 Task: Find connections with filter location Gbawe with filter topic #Knowyoursocialwith filter profile language German with filter current company KOSTAL Group with filter school Academy of Technology with filter industry Insurance with filter service category Bankruptcy Law with filter keywords title Financial Planner
Action: Mouse moved to (206, 248)
Screenshot: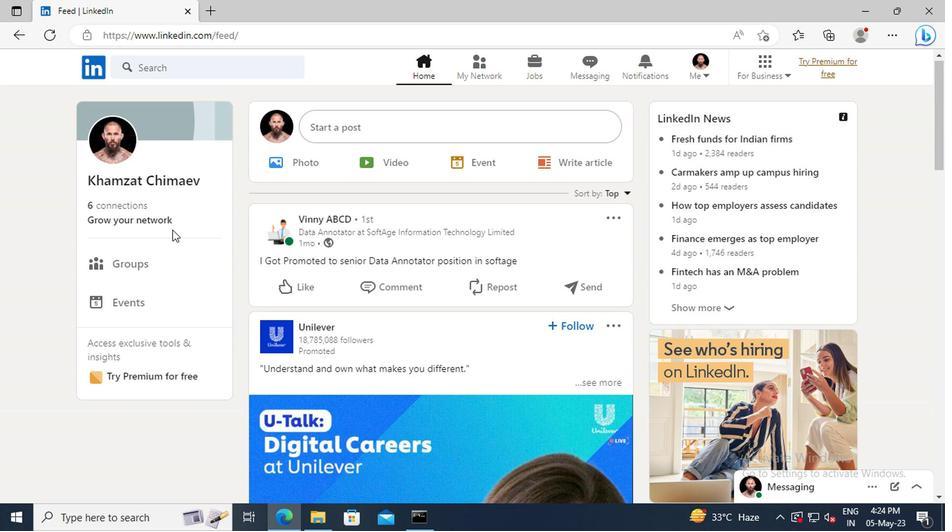 
Action: Mouse pressed left at (206, 248)
Screenshot: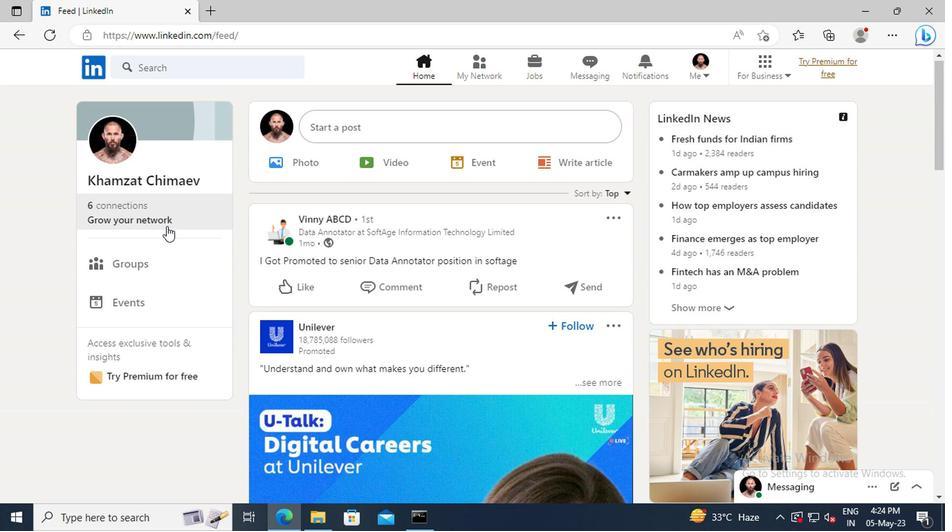 
Action: Mouse moved to (204, 200)
Screenshot: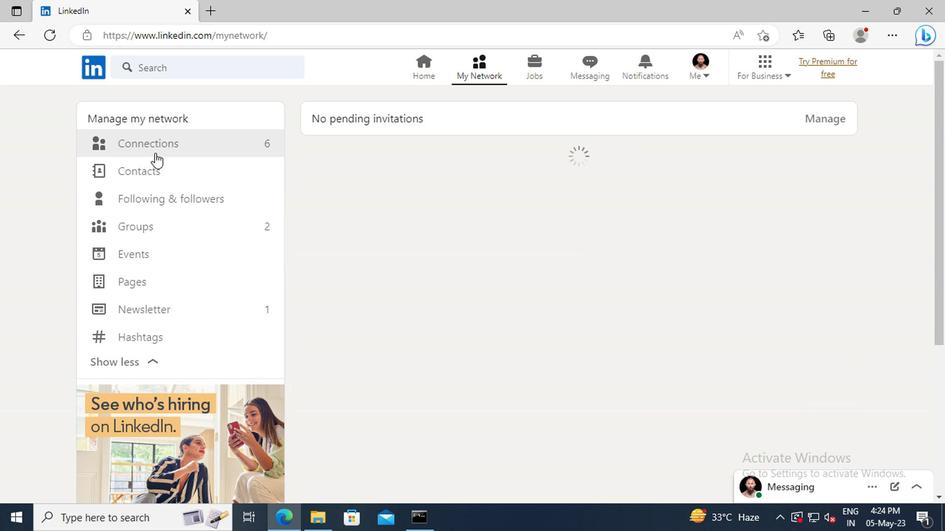 
Action: Mouse pressed left at (204, 200)
Screenshot: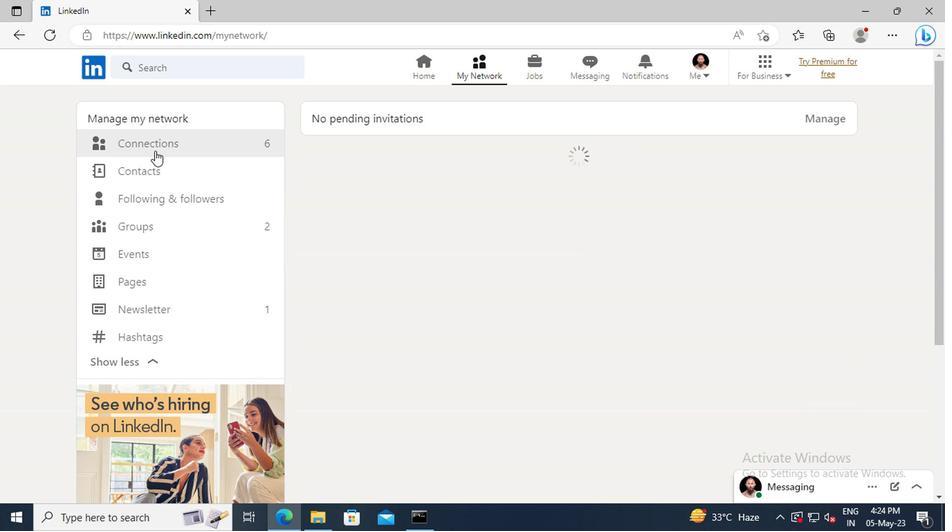 
Action: Mouse moved to (497, 197)
Screenshot: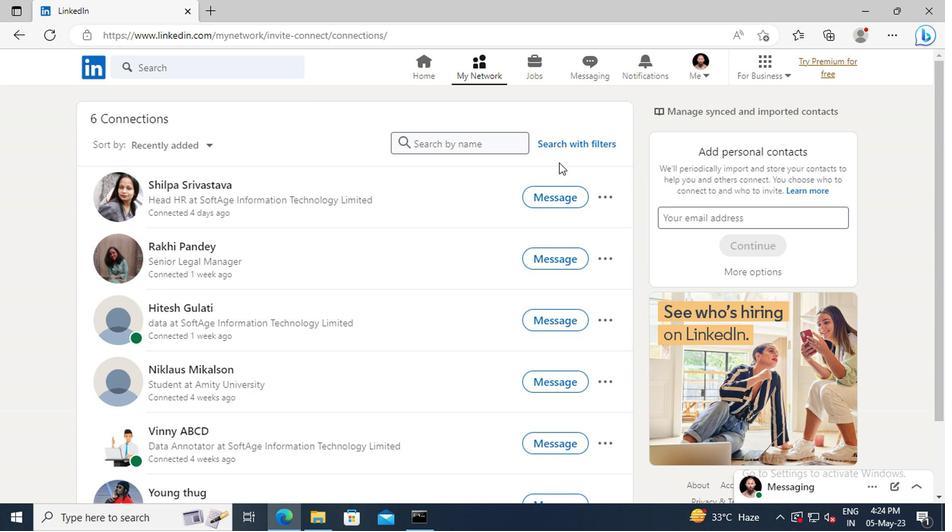 
Action: Mouse pressed left at (497, 197)
Screenshot: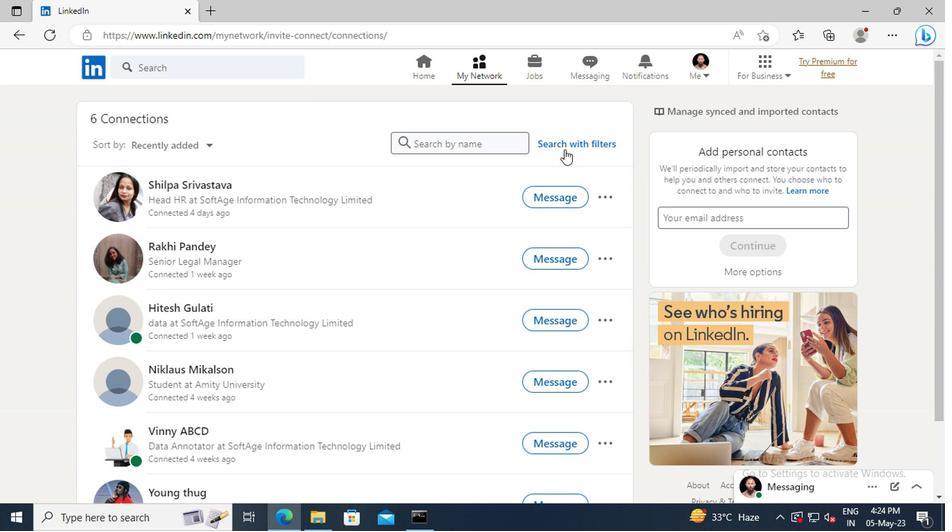 
Action: Mouse moved to (470, 173)
Screenshot: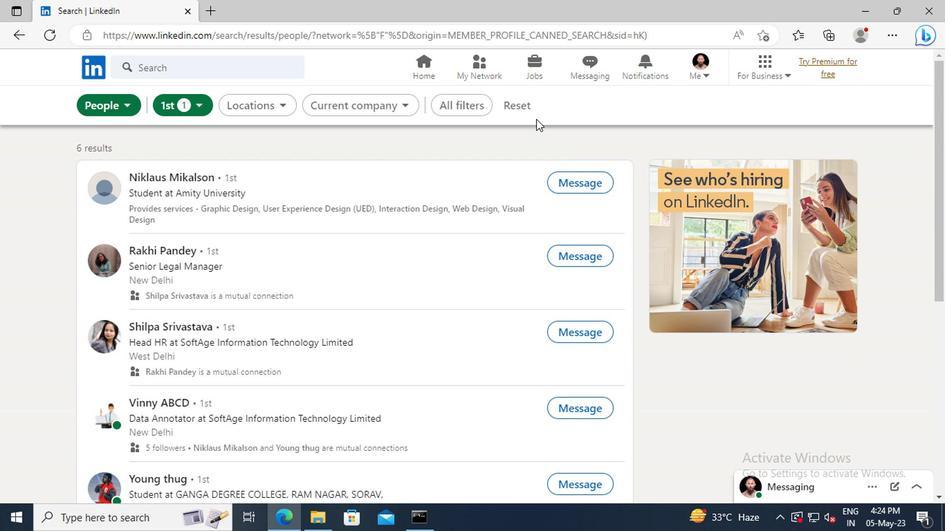 
Action: Mouse pressed left at (470, 173)
Screenshot: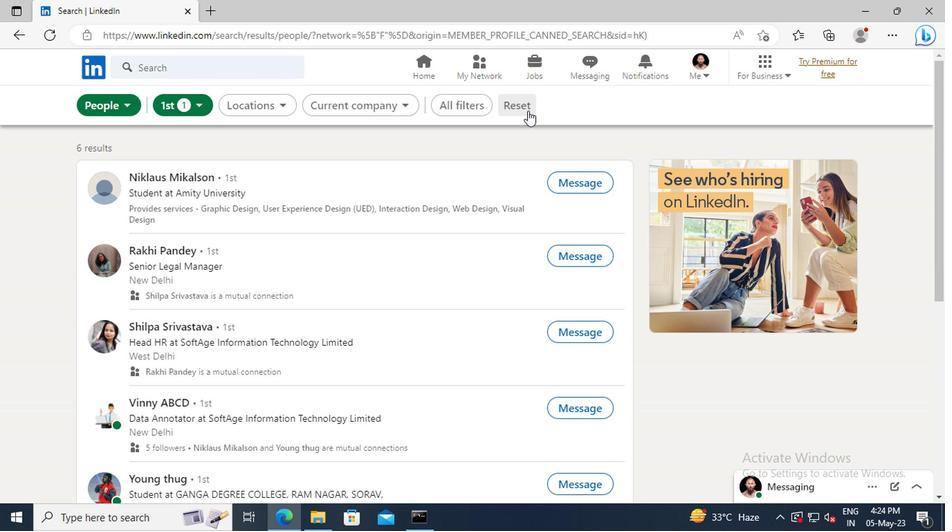 
Action: Mouse moved to (453, 173)
Screenshot: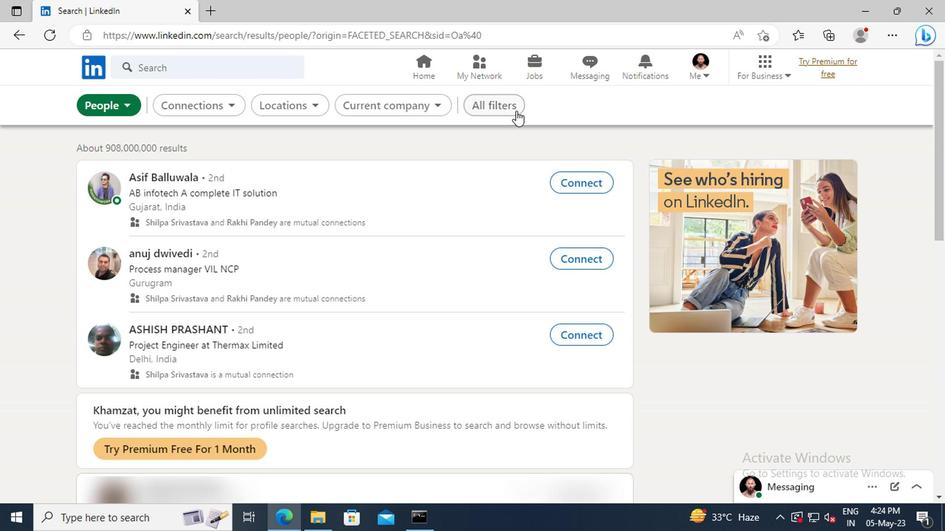 
Action: Mouse pressed left at (453, 173)
Screenshot: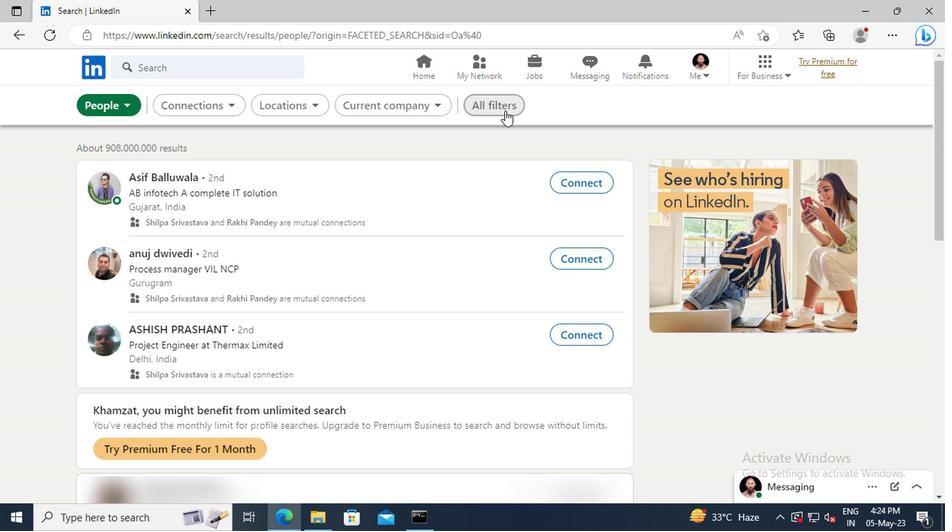 
Action: Mouse moved to (647, 306)
Screenshot: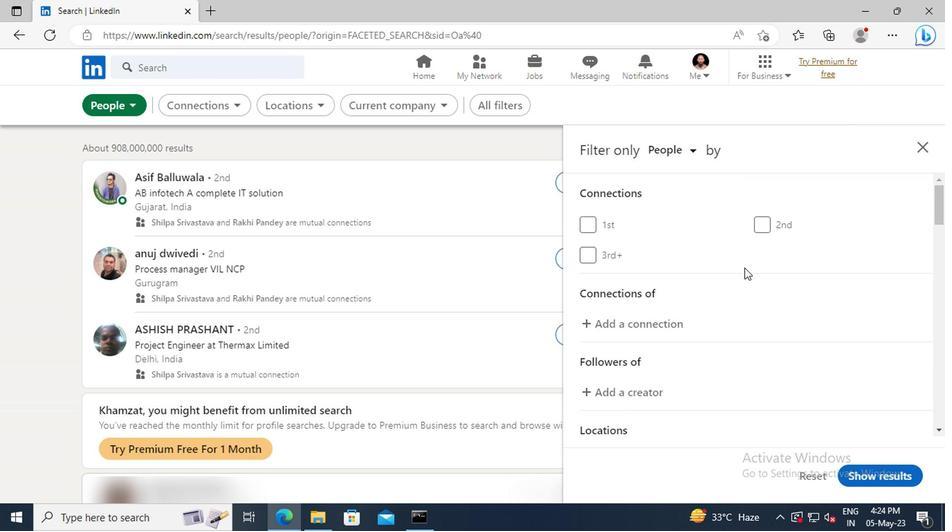 
Action: Mouse scrolled (647, 306) with delta (0, 0)
Screenshot: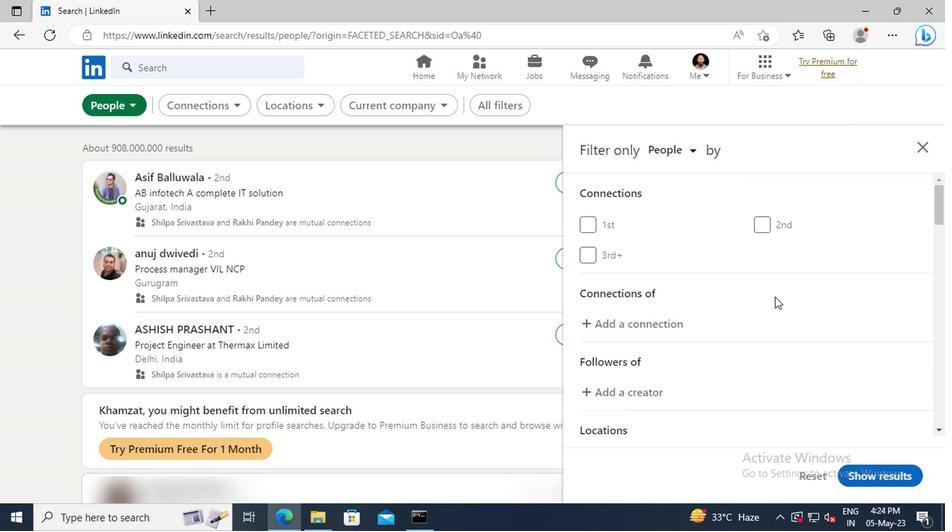 
Action: Mouse scrolled (647, 306) with delta (0, 0)
Screenshot: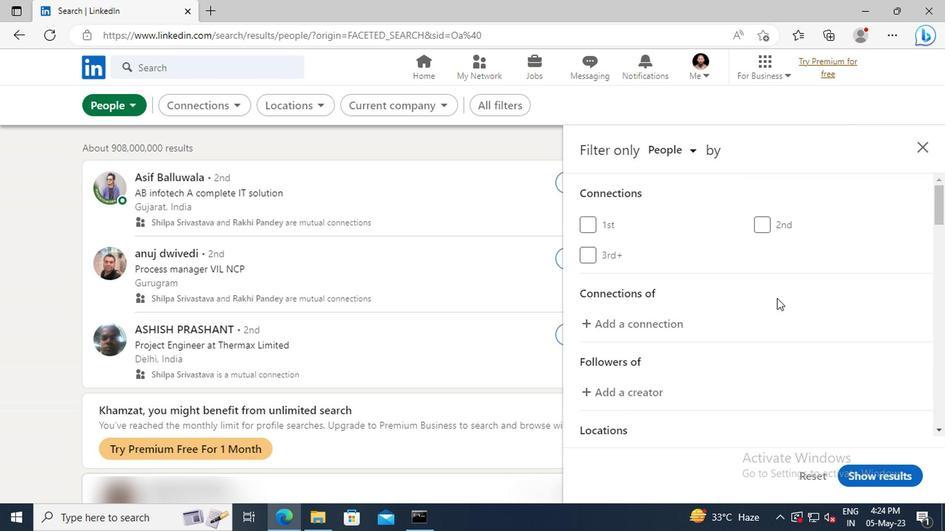 
Action: Mouse scrolled (647, 306) with delta (0, 0)
Screenshot: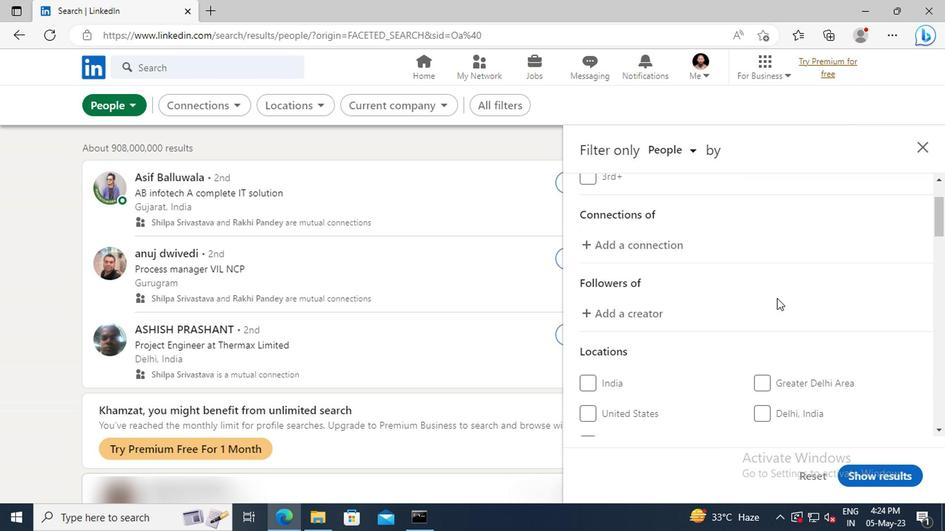 
Action: Mouse scrolled (647, 306) with delta (0, 0)
Screenshot: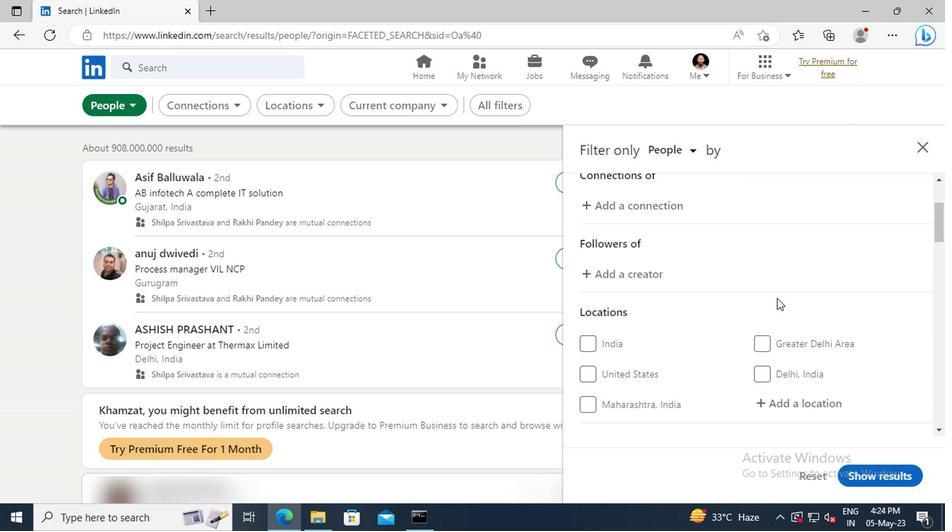 
Action: Mouse scrolled (647, 306) with delta (0, 0)
Screenshot: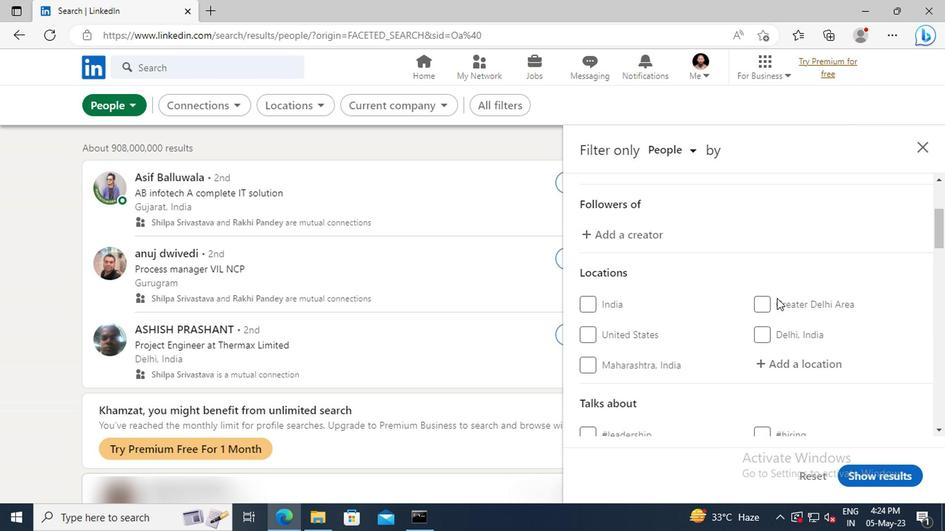 
Action: Mouse moved to (649, 326)
Screenshot: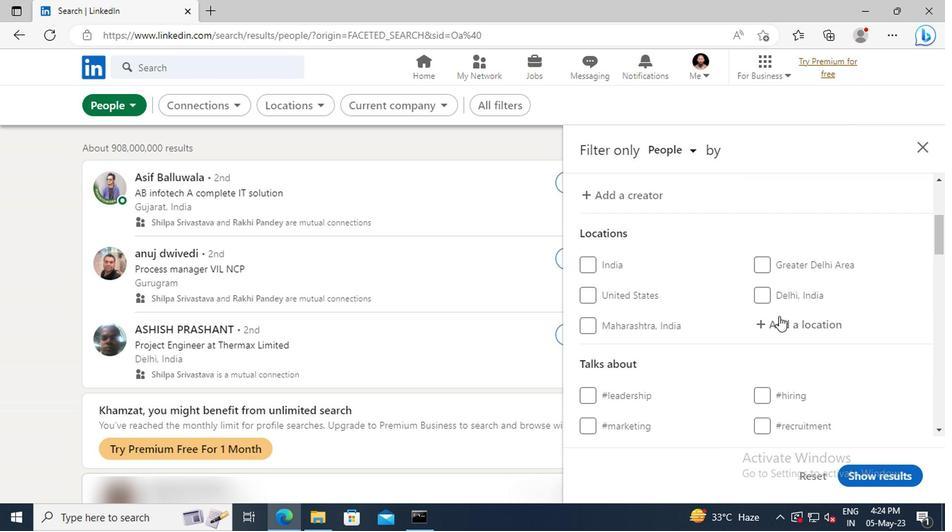 
Action: Mouse pressed left at (649, 326)
Screenshot: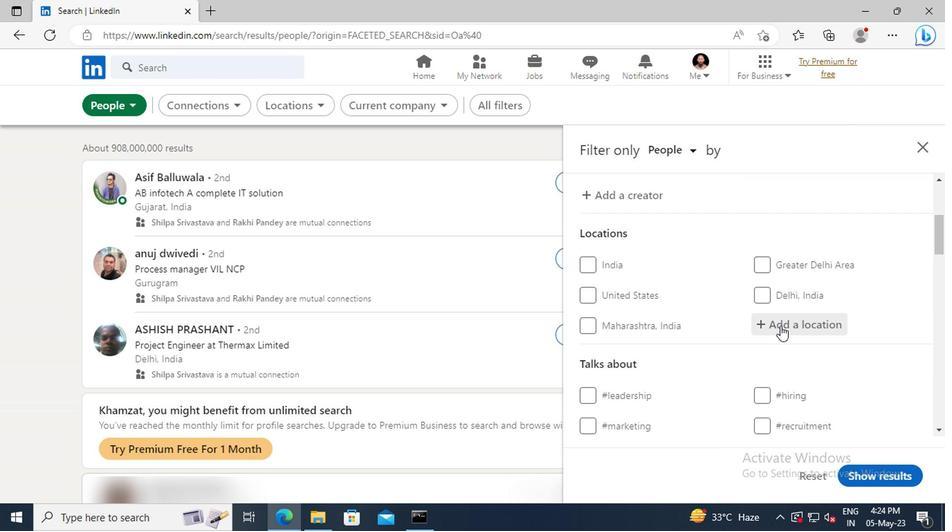 
Action: Key pressed <Key.shift>GBAWE<Key.enter>
Screenshot: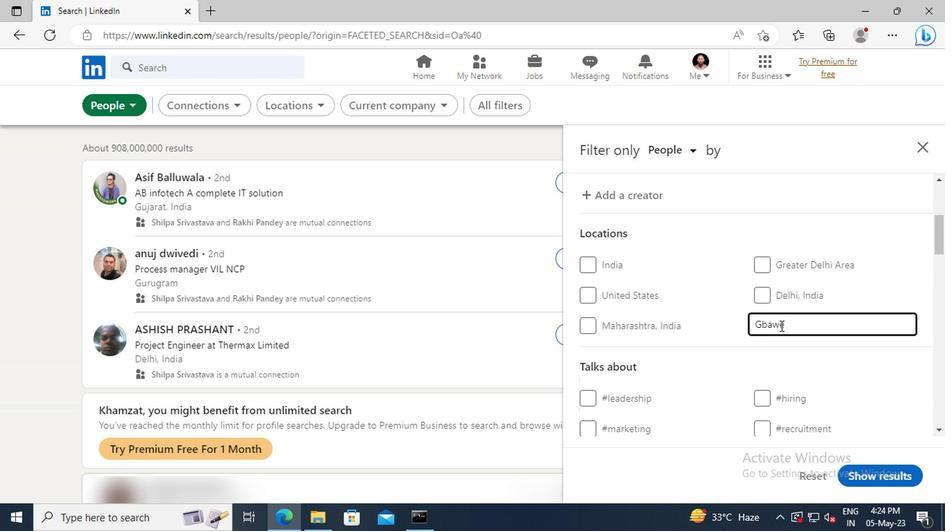 
Action: Mouse scrolled (649, 325) with delta (0, 0)
Screenshot: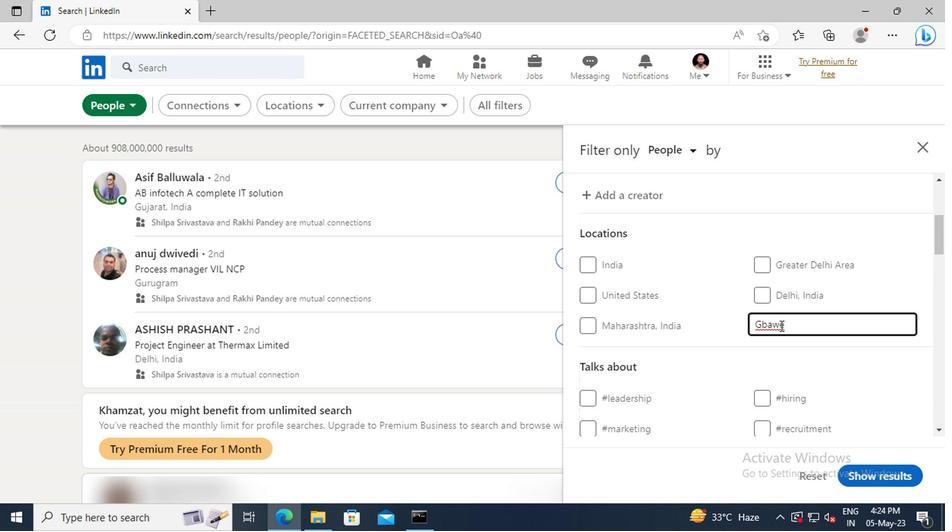 
Action: Mouse scrolled (649, 325) with delta (0, 0)
Screenshot: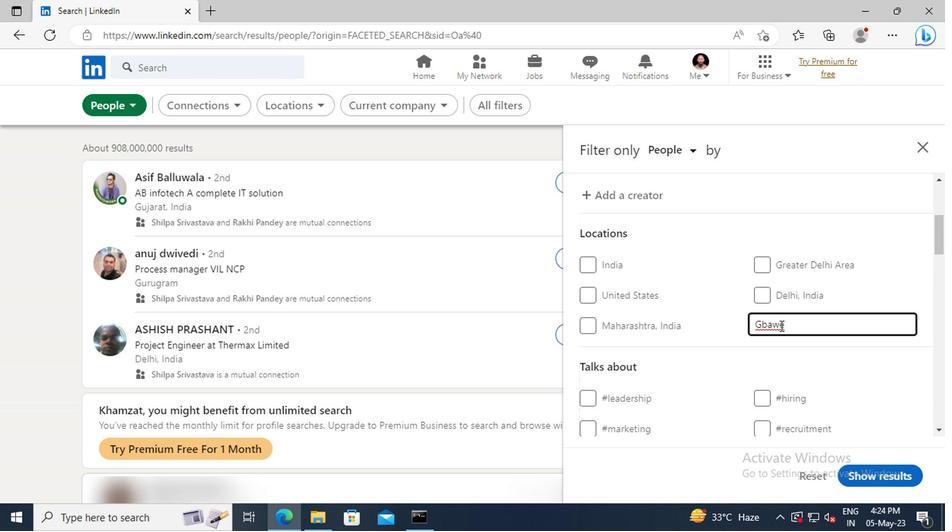 
Action: Mouse scrolled (649, 325) with delta (0, 0)
Screenshot: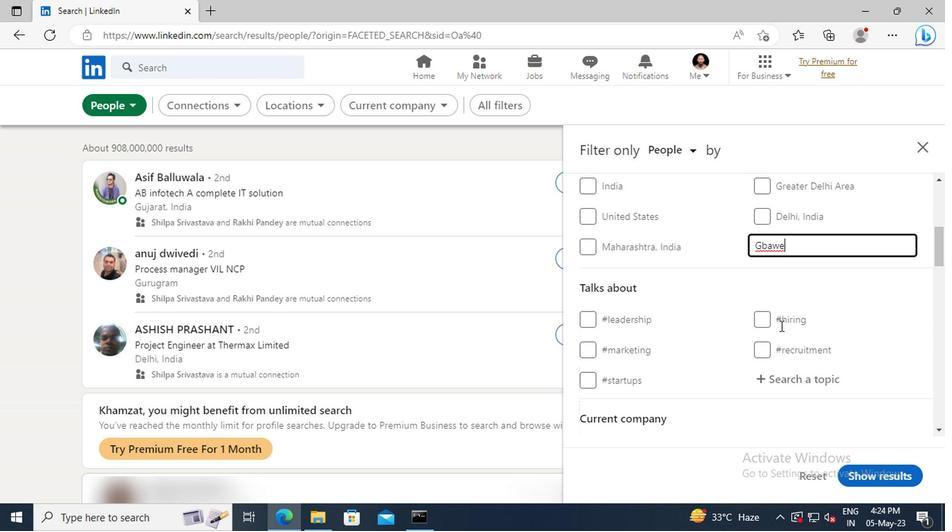 
Action: Mouse moved to (653, 333)
Screenshot: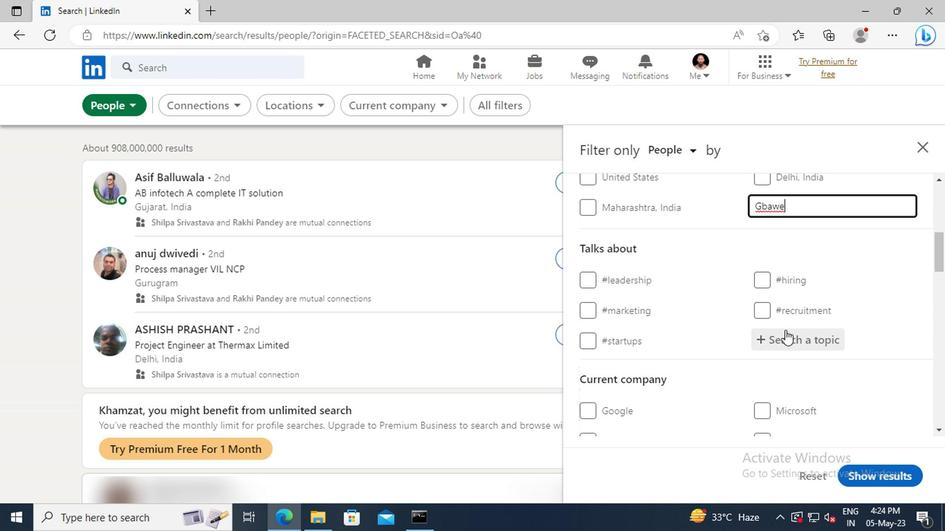 
Action: Mouse pressed left at (653, 333)
Screenshot: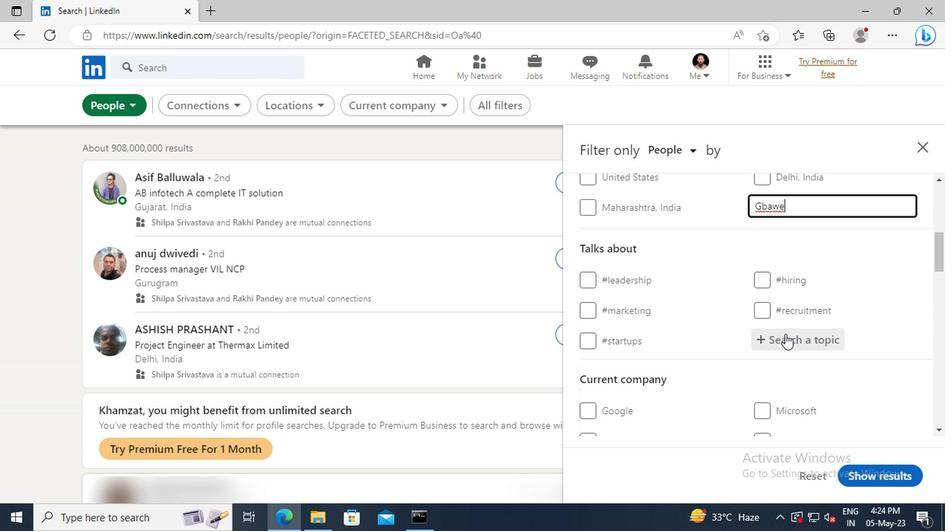 
Action: Key pressed <Key.shift>KNOWYOURSO
Screenshot: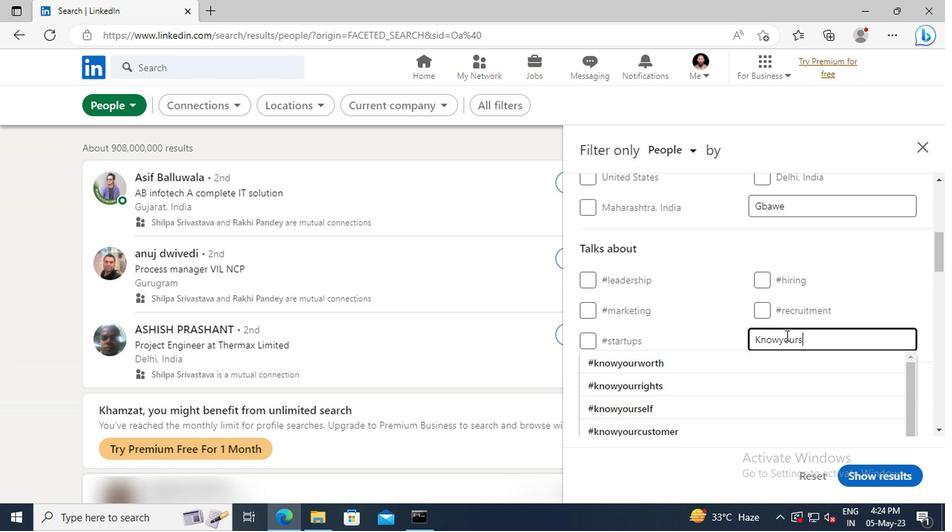 
Action: Mouse moved to (654, 348)
Screenshot: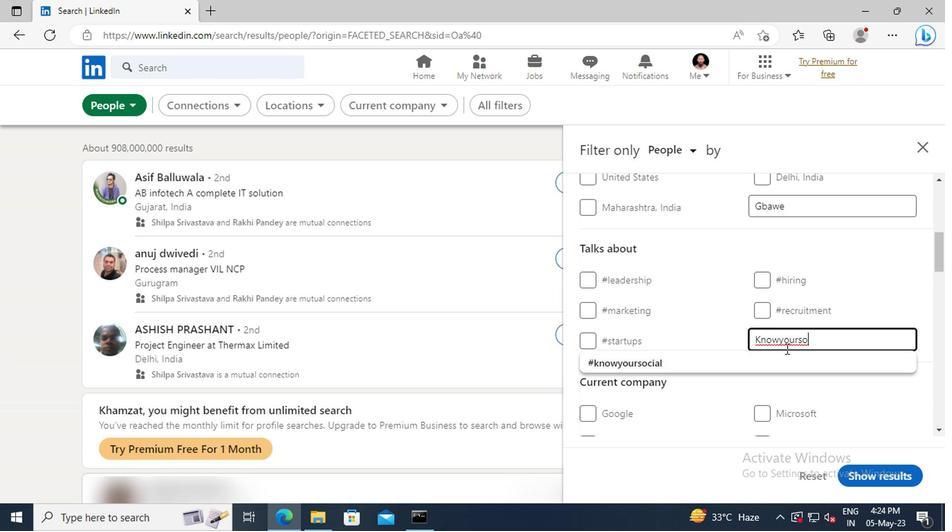 
Action: Mouse pressed left at (654, 348)
Screenshot: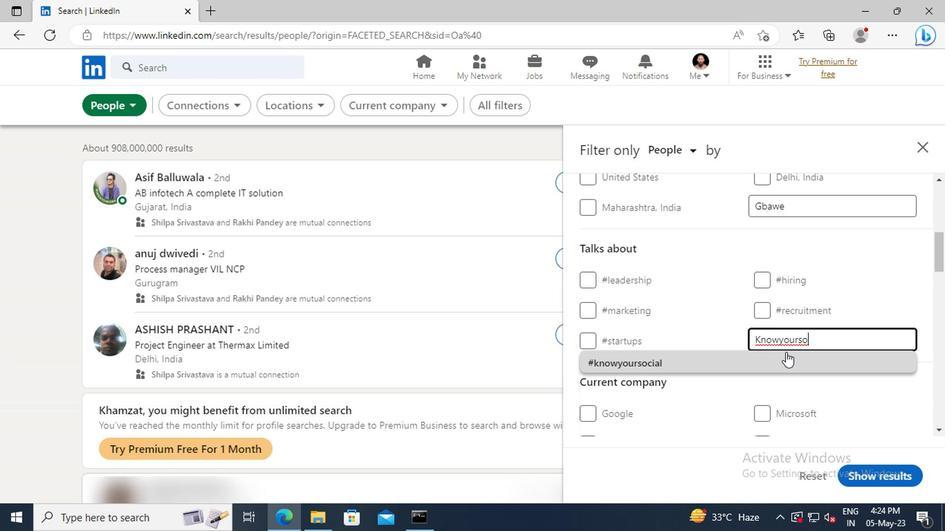 
Action: Mouse scrolled (654, 347) with delta (0, 0)
Screenshot: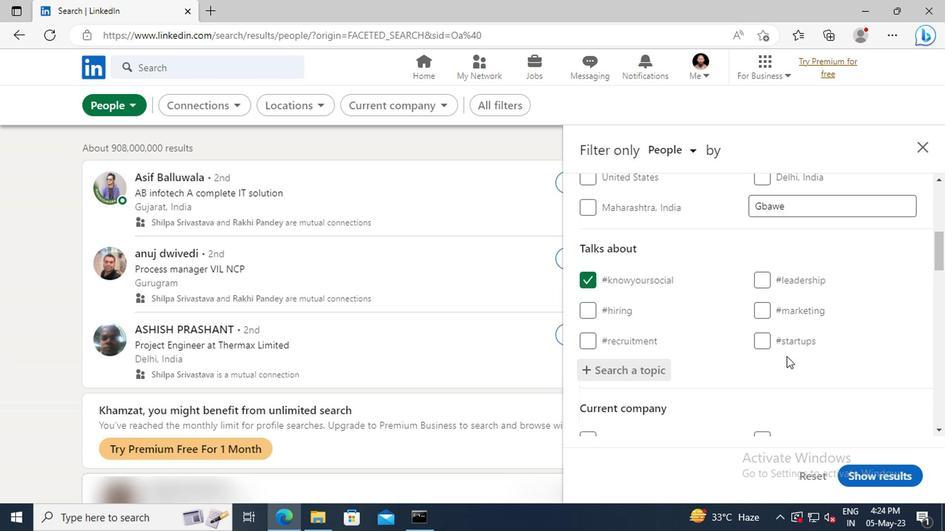
Action: Mouse scrolled (654, 347) with delta (0, 0)
Screenshot: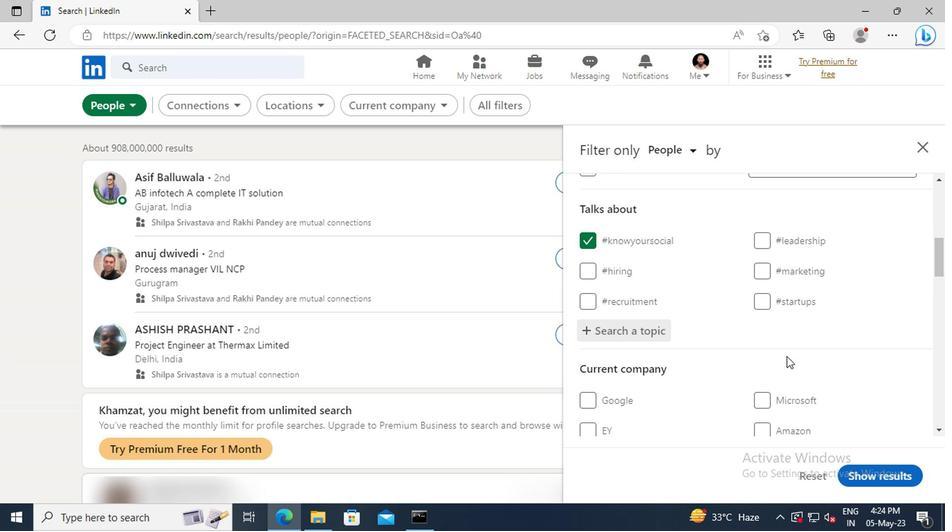 
Action: Mouse scrolled (654, 347) with delta (0, 0)
Screenshot: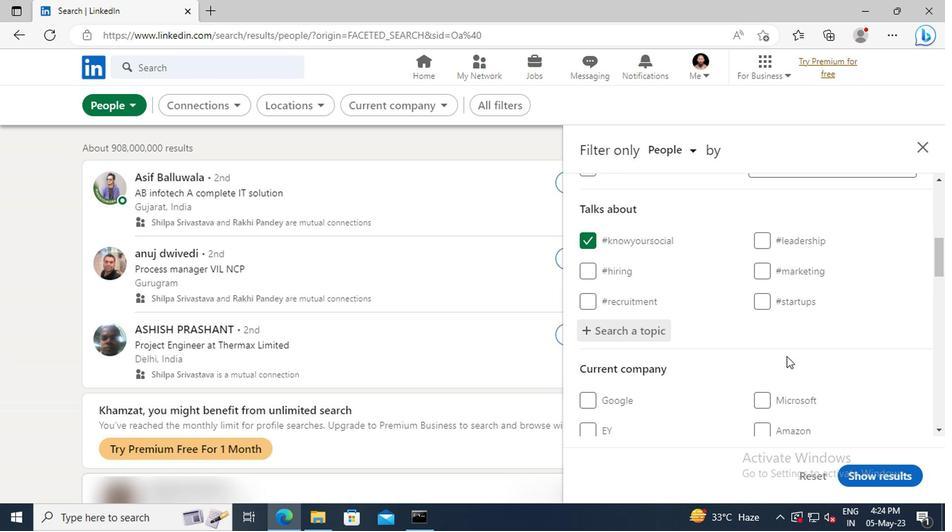 
Action: Mouse scrolled (654, 347) with delta (0, 0)
Screenshot: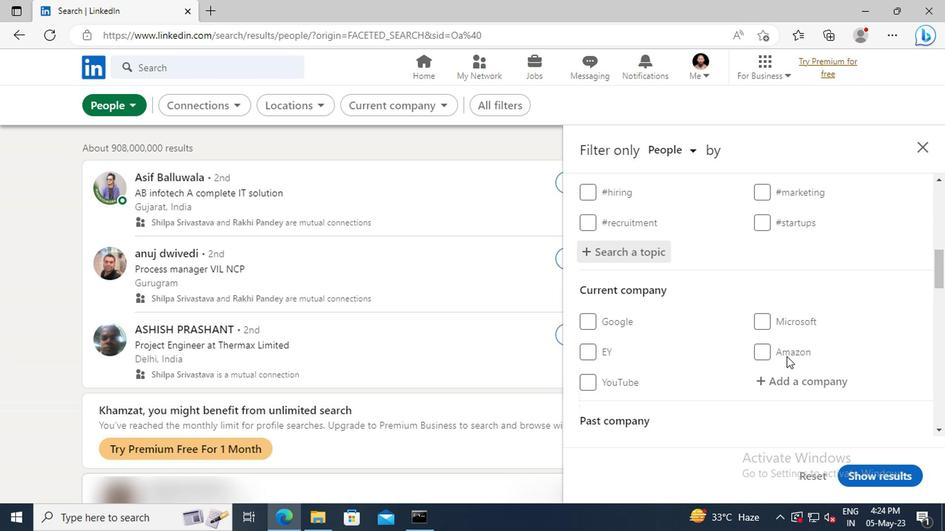 
Action: Mouse scrolled (654, 347) with delta (0, 0)
Screenshot: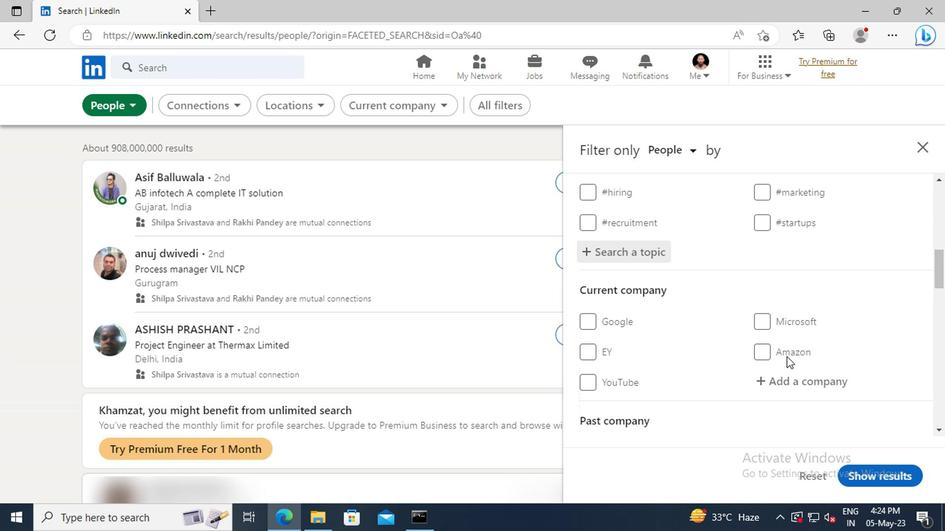 
Action: Mouse scrolled (654, 347) with delta (0, 0)
Screenshot: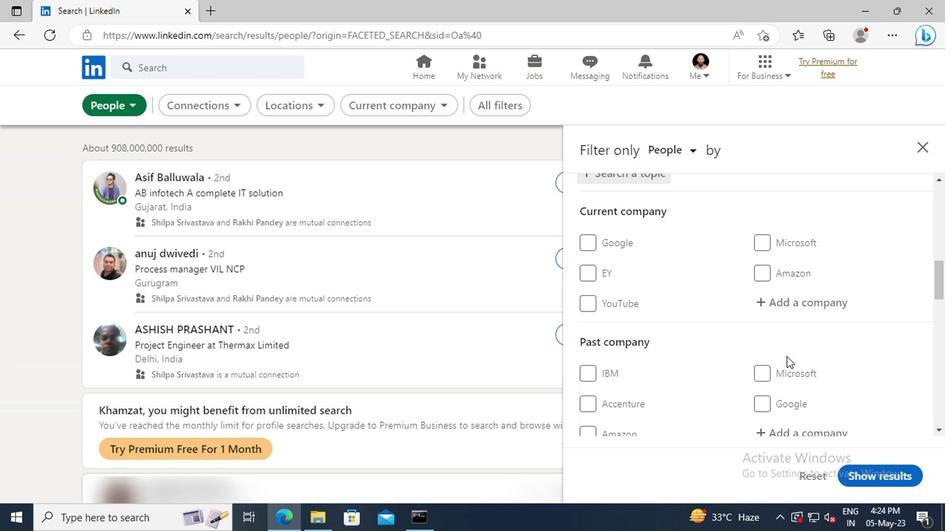 
Action: Mouse scrolled (654, 347) with delta (0, 0)
Screenshot: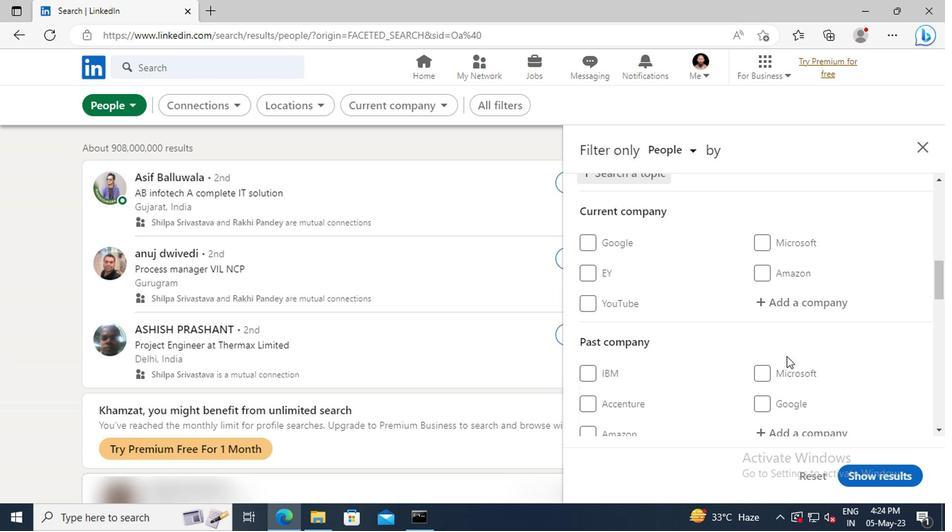 
Action: Mouse scrolled (654, 347) with delta (0, 0)
Screenshot: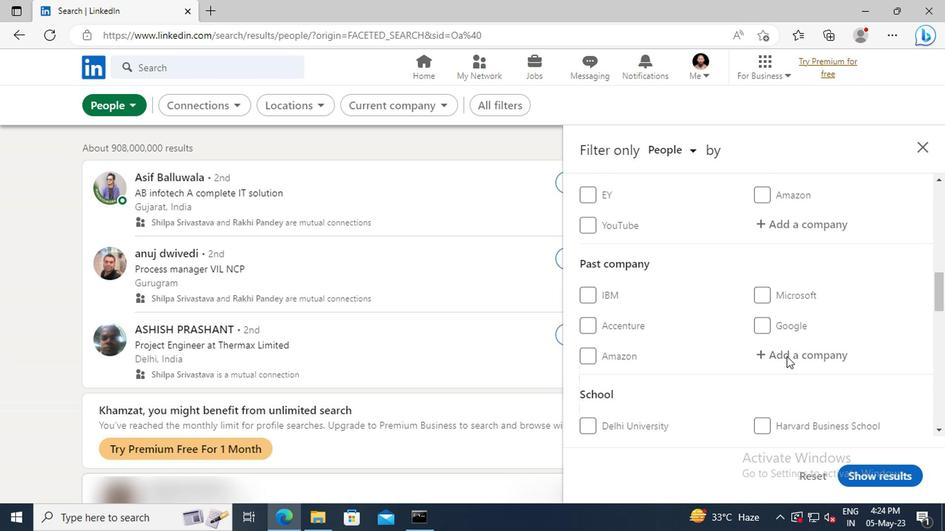 
Action: Mouse scrolled (654, 347) with delta (0, 0)
Screenshot: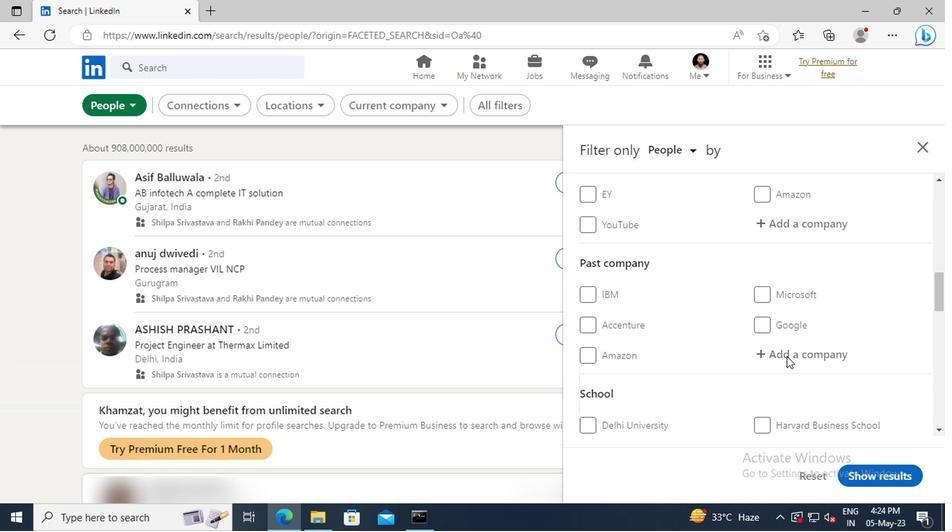 
Action: Mouse scrolled (654, 347) with delta (0, 0)
Screenshot: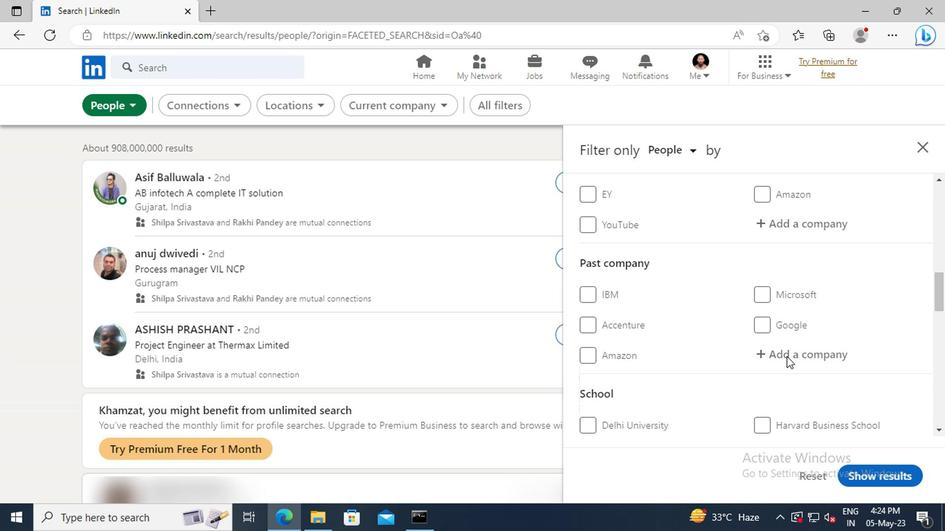 
Action: Mouse scrolled (654, 347) with delta (0, 0)
Screenshot: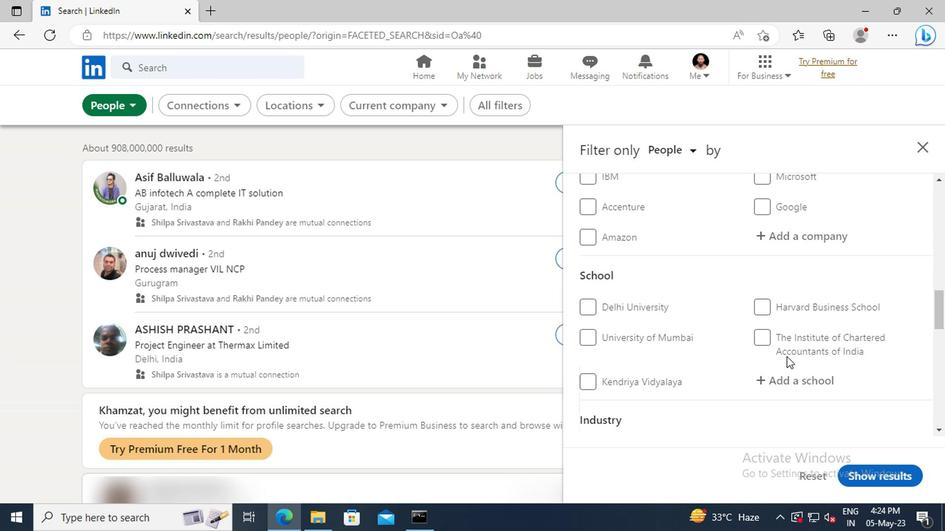 
Action: Mouse scrolled (654, 347) with delta (0, 0)
Screenshot: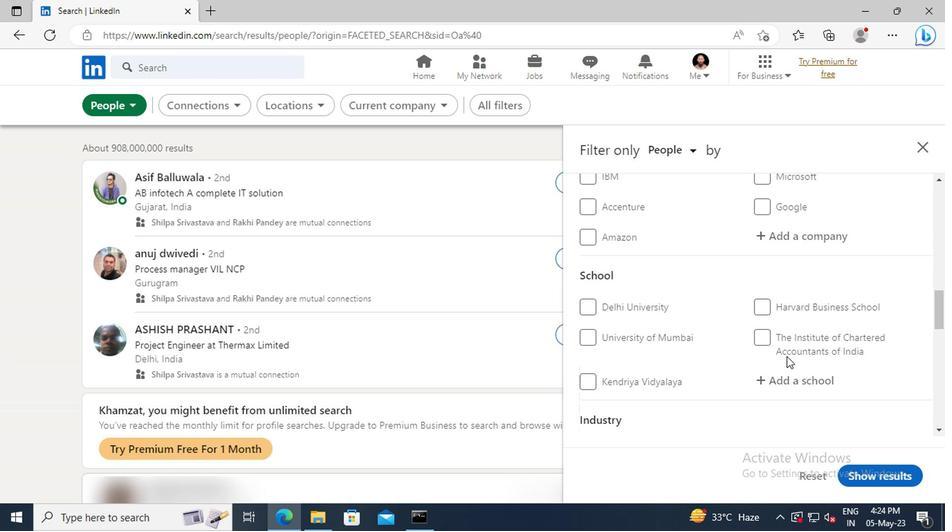 
Action: Mouse scrolled (654, 347) with delta (0, 0)
Screenshot: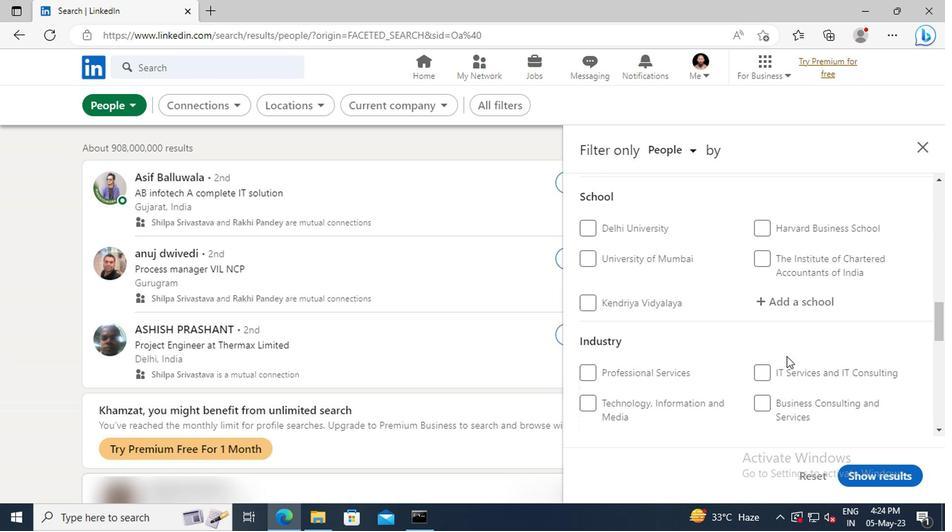 
Action: Mouse scrolled (654, 347) with delta (0, 0)
Screenshot: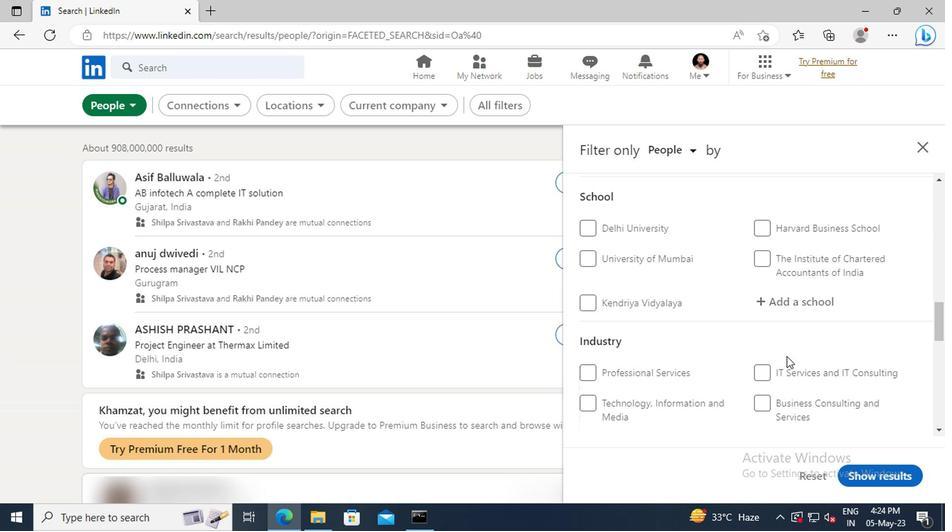 
Action: Mouse scrolled (654, 347) with delta (0, 0)
Screenshot: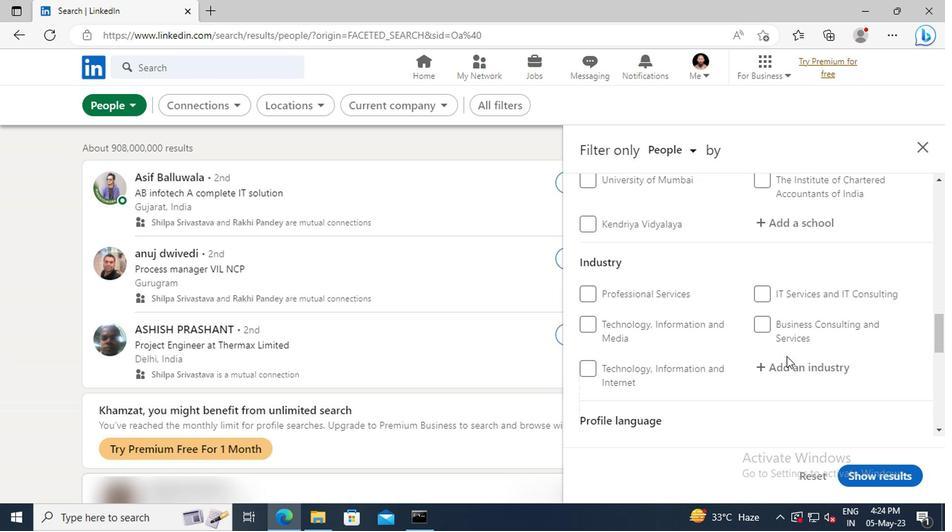 
Action: Mouse scrolled (654, 347) with delta (0, 0)
Screenshot: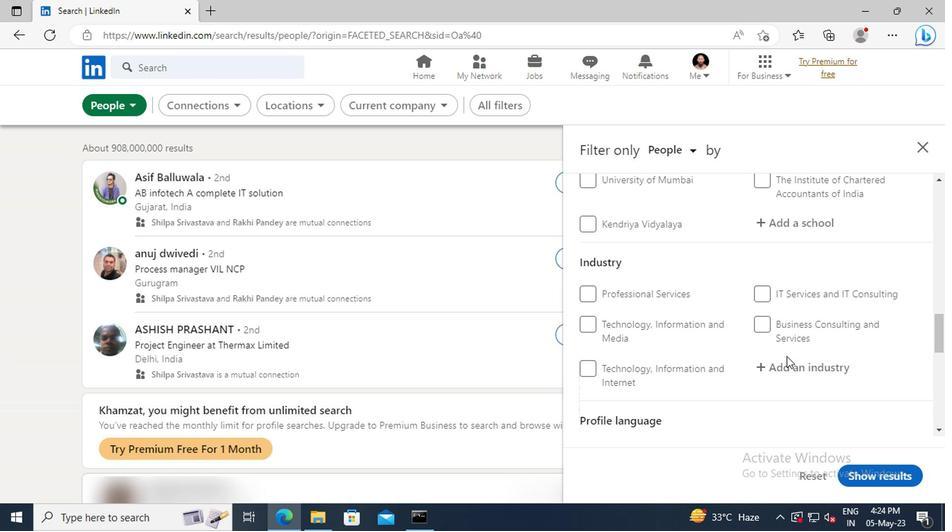 
Action: Mouse scrolled (654, 347) with delta (0, 0)
Screenshot: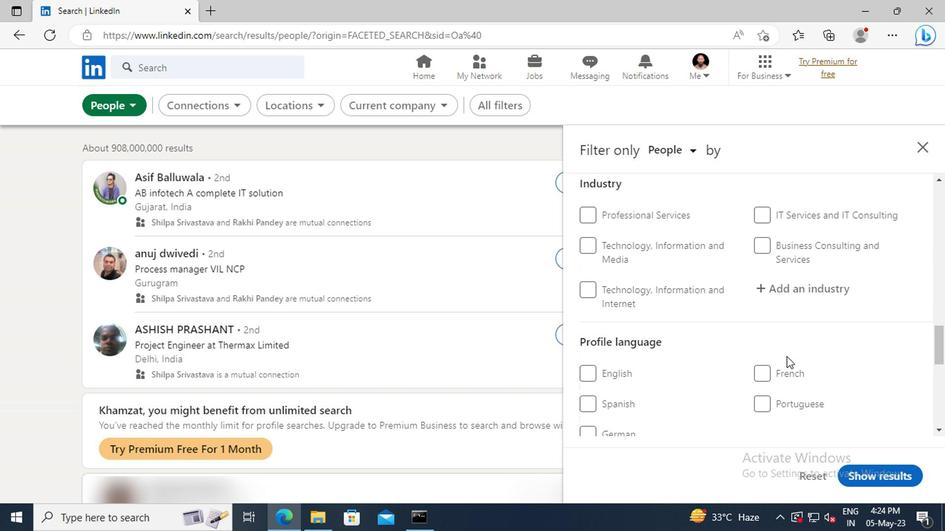 
Action: Mouse moved to (511, 375)
Screenshot: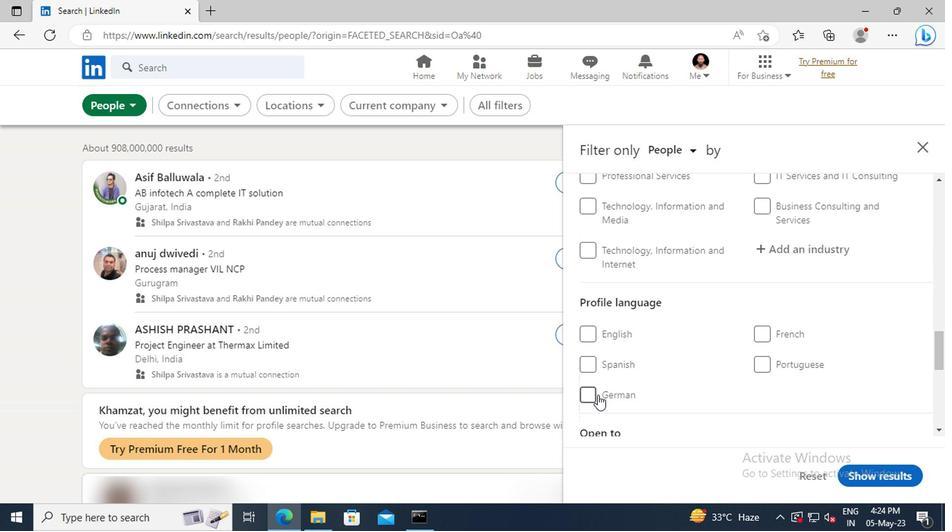 
Action: Mouse pressed left at (511, 375)
Screenshot: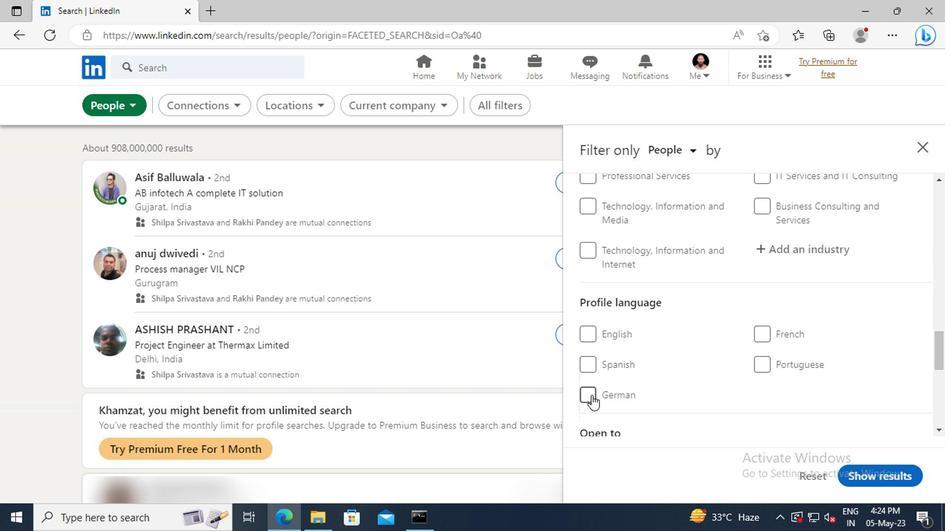 
Action: Mouse moved to (631, 348)
Screenshot: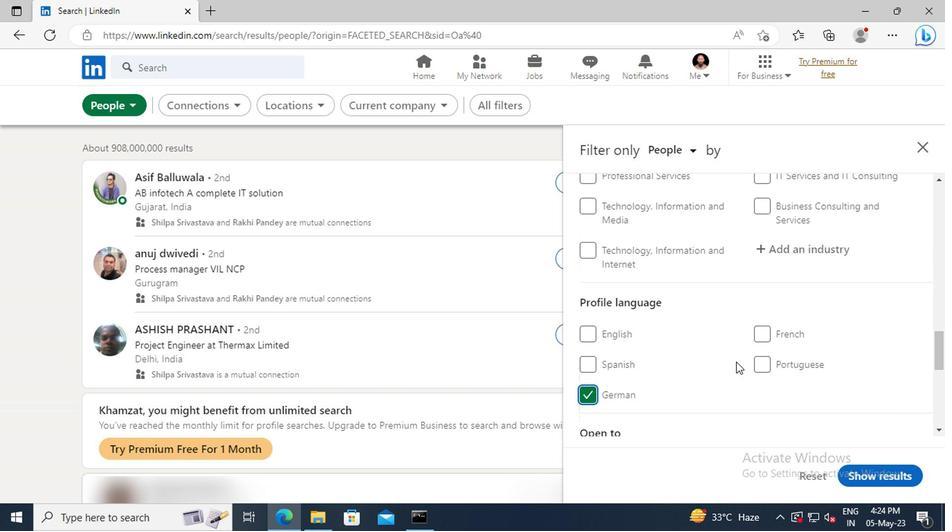 
Action: Mouse scrolled (631, 348) with delta (0, 0)
Screenshot: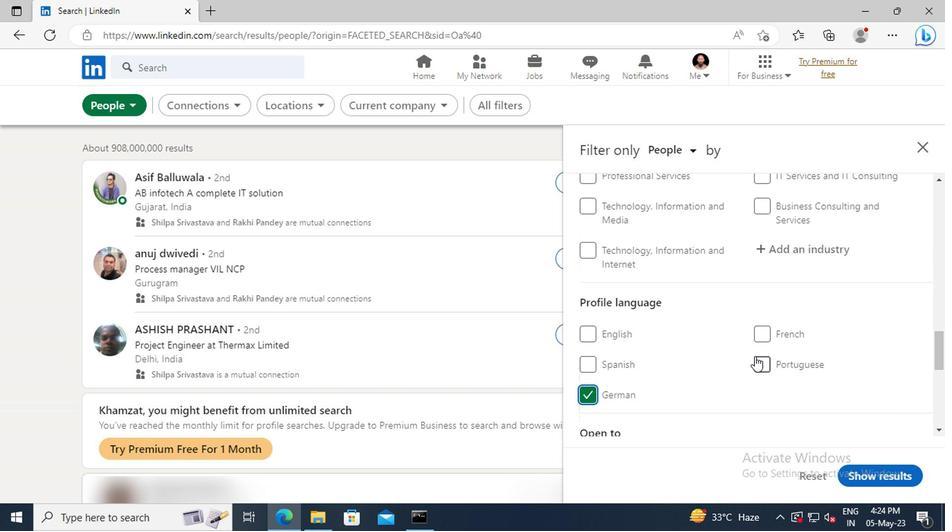 
Action: Mouse scrolled (631, 348) with delta (0, 0)
Screenshot: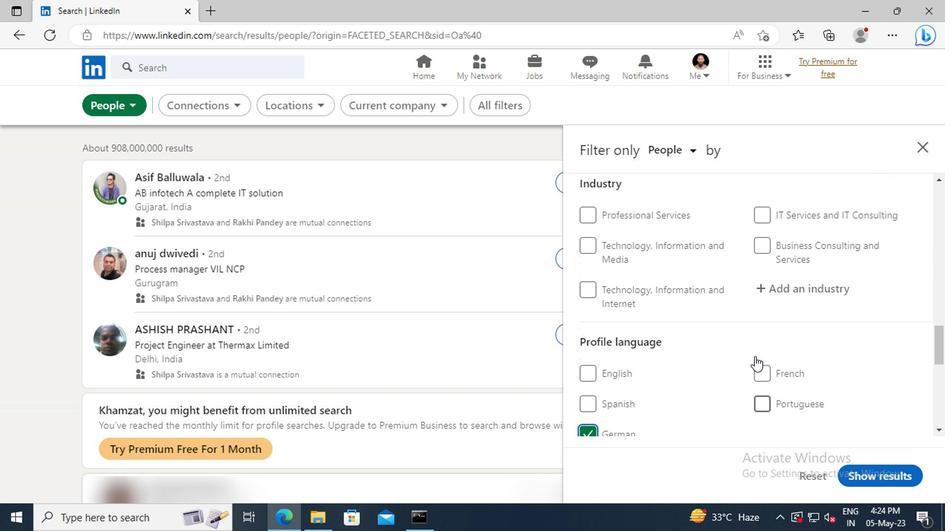 
Action: Mouse scrolled (631, 348) with delta (0, 0)
Screenshot: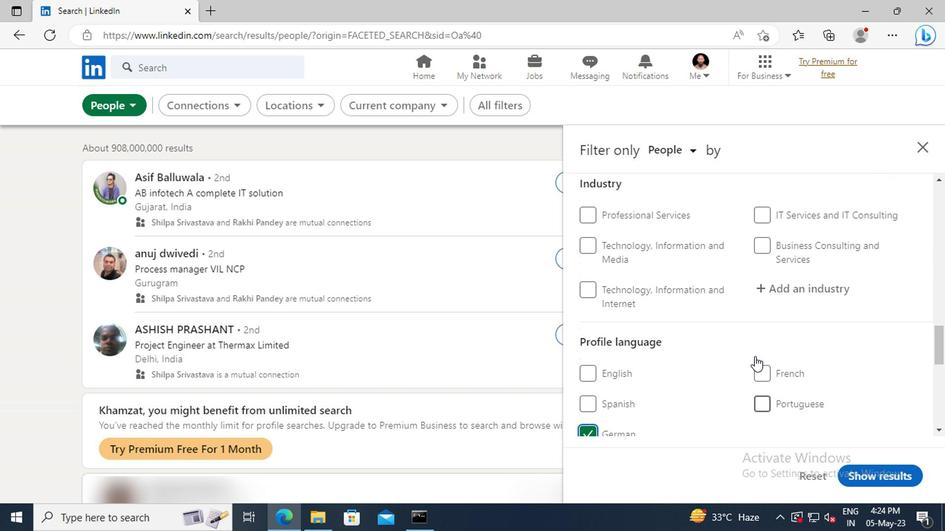 
Action: Mouse scrolled (631, 348) with delta (0, 0)
Screenshot: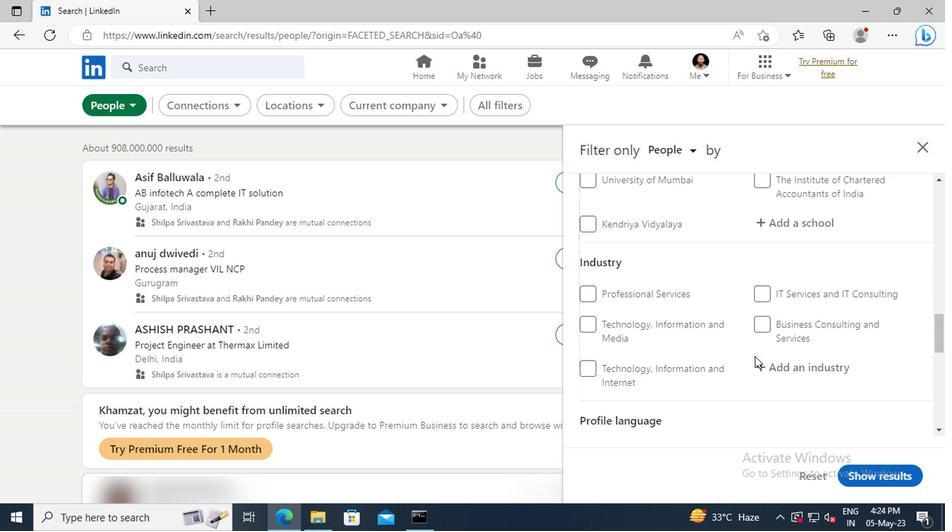
Action: Mouse scrolled (631, 348) with delta (0, 0)
Screenshot: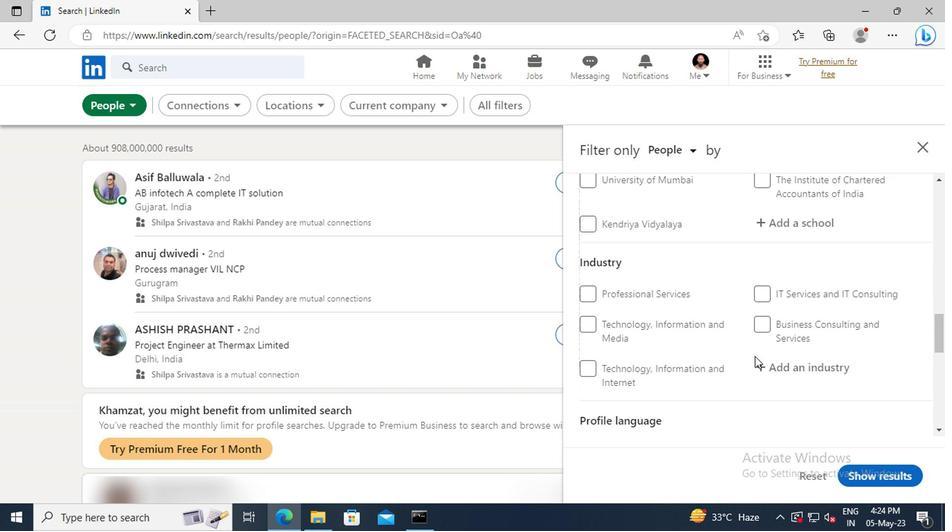 
Action: Mouse scrolled (631, 348) with delta (0, 0)
Screenshot: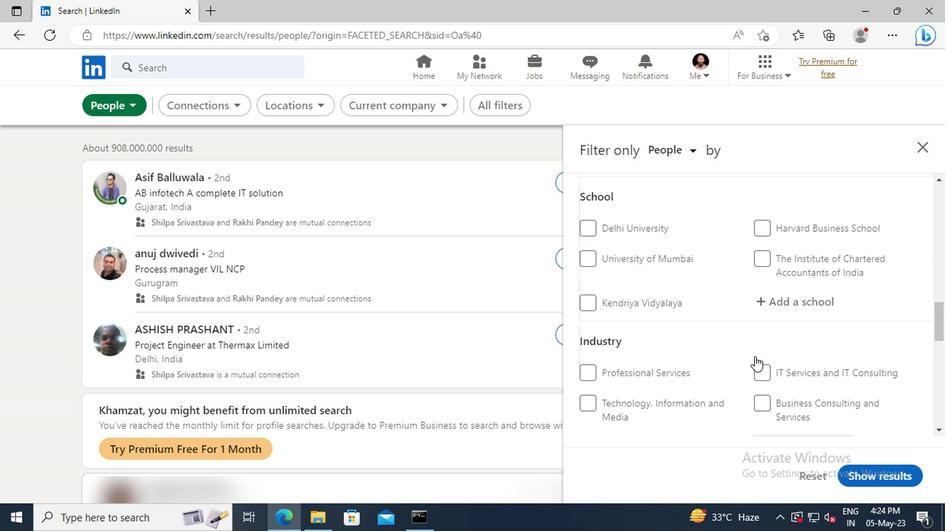 
Action: Mouse scrolled (631, 348) with delta (0, 0)
Screenshot: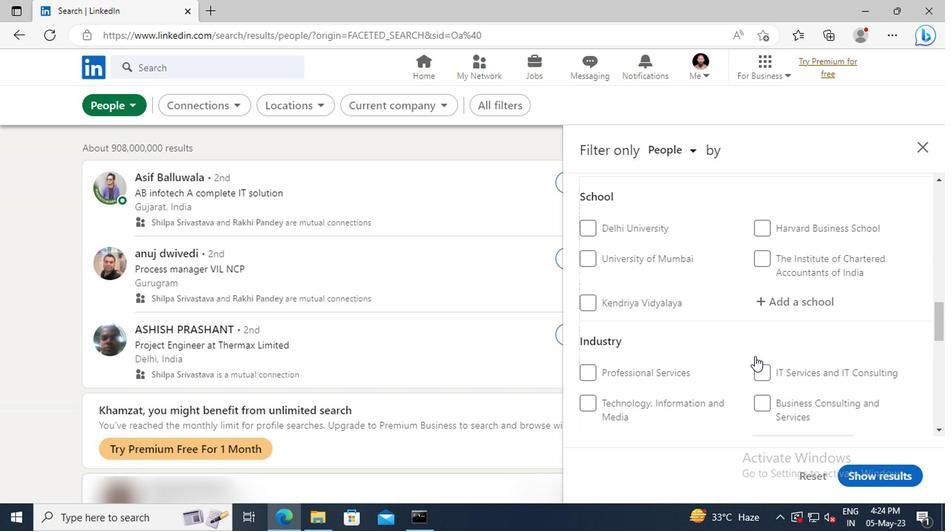 
Action: Mouse scrolled (631, 348) with delta (0, 0)
Screenshot: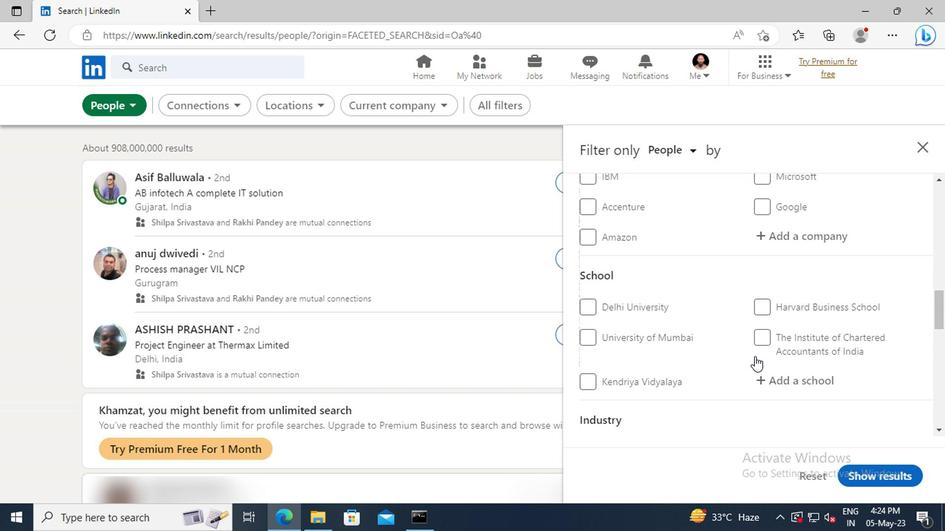 
Action: Mouse scrolled (631, 348) with delta (0, 0)
Screenshot: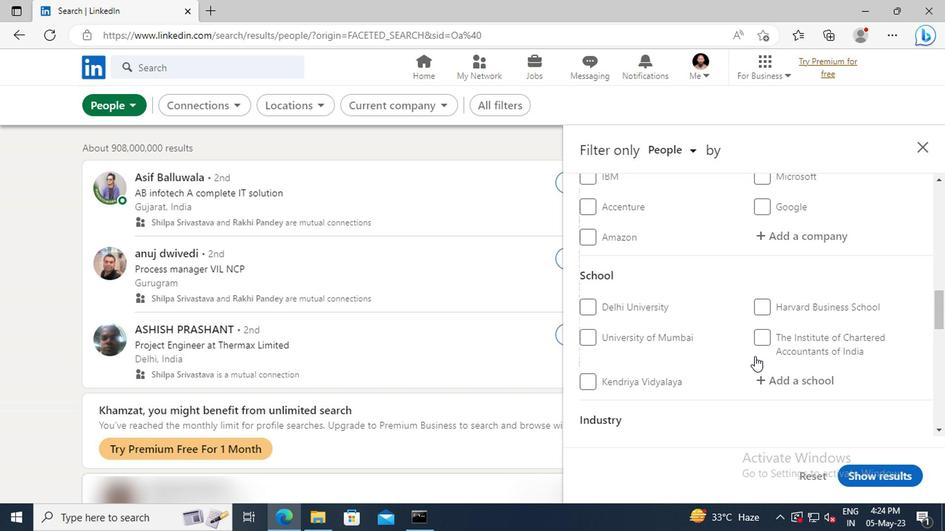 
Action: Mouse scrolled (631, 348) with delta (0, 0)
Screenshot: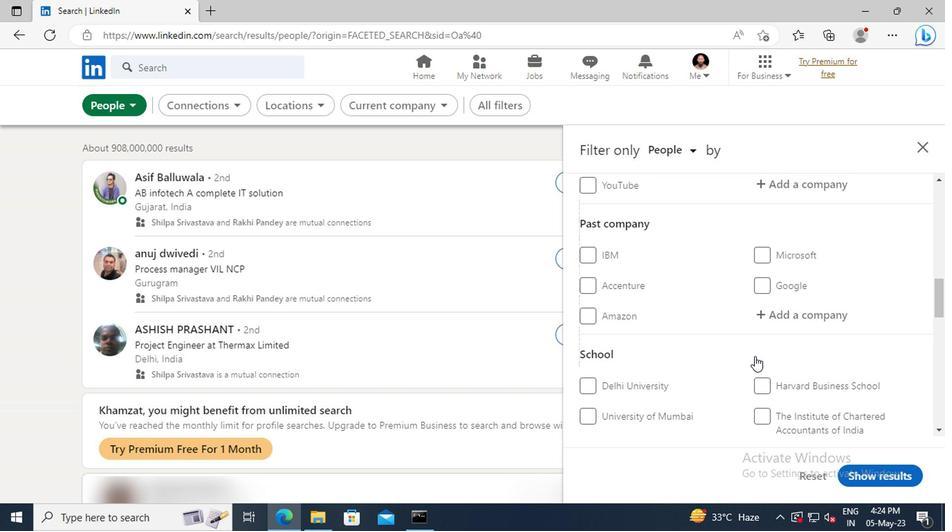 
Action: Mouse scrolled (631, 348) with delta (0, 0)
Screenshot: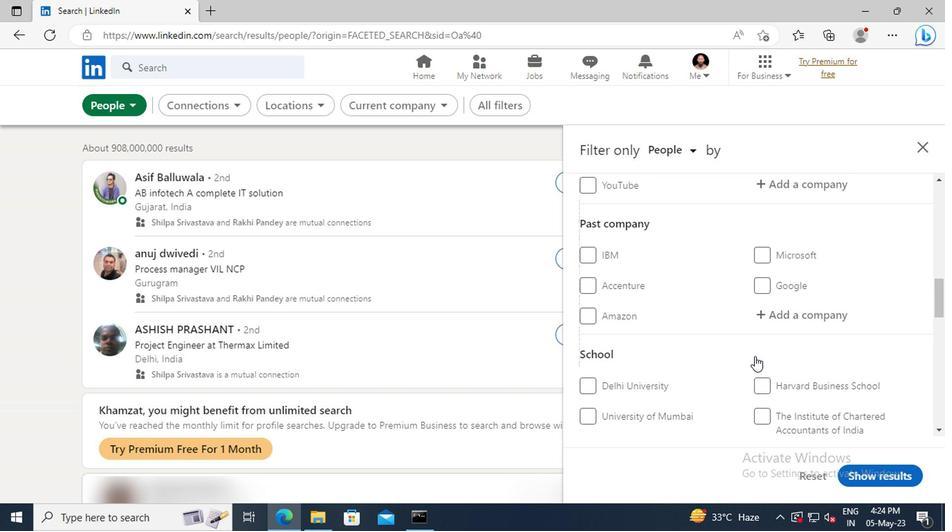 
Action: Mouse scrolled (631, 348) with delta (0, 0)
Screenshot: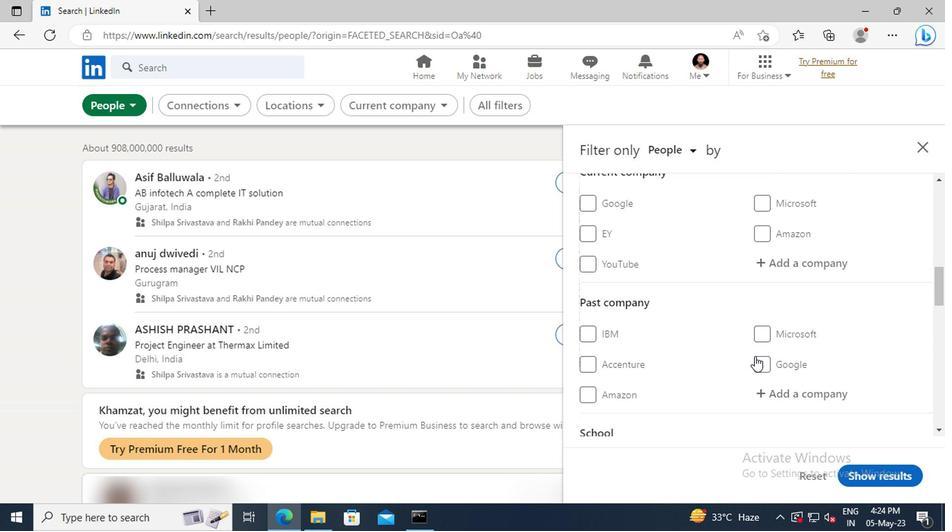 
Action: Mouse moved to (642, 312)
Screenshot: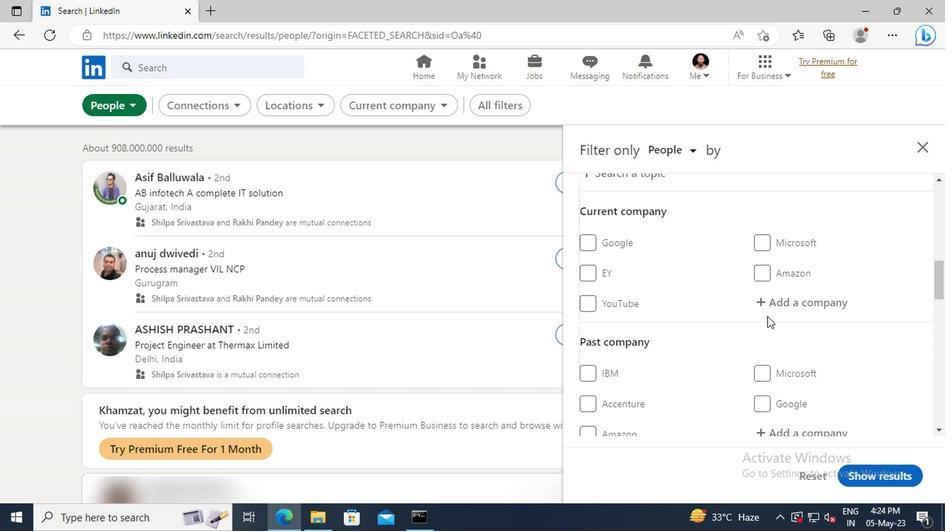
Action: Mouse pressed left at (642, 312)
Screenshot: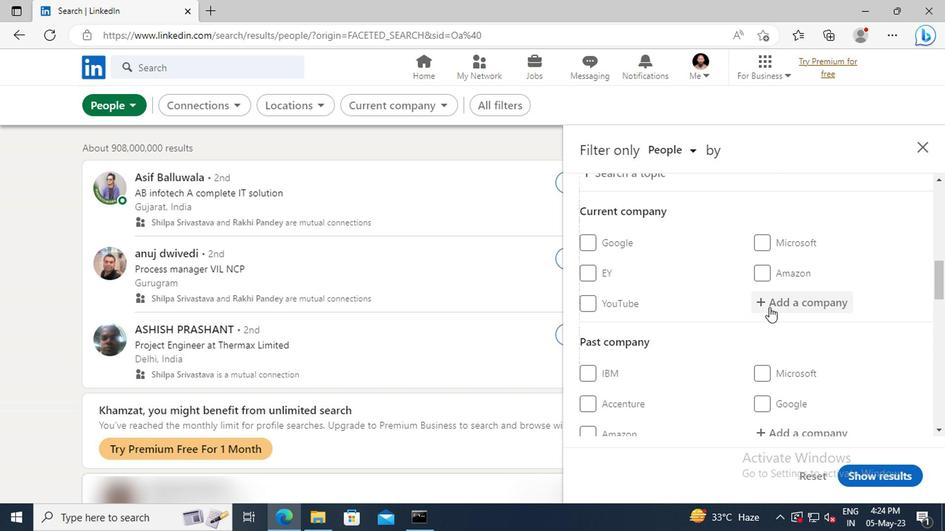 
Action: Key pressed <Key.shift>KOSTAL
Screenshot: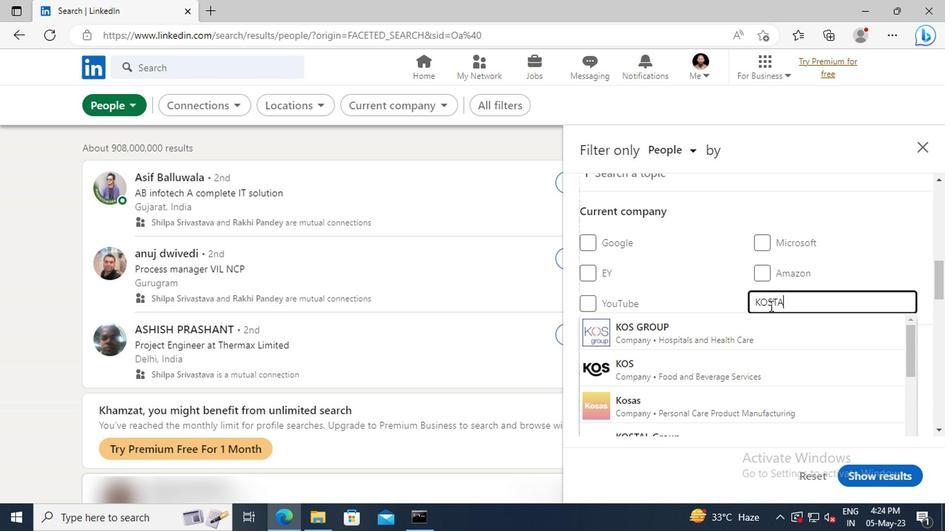 
Action: Mouse moved to (642, 326)
Screenshot: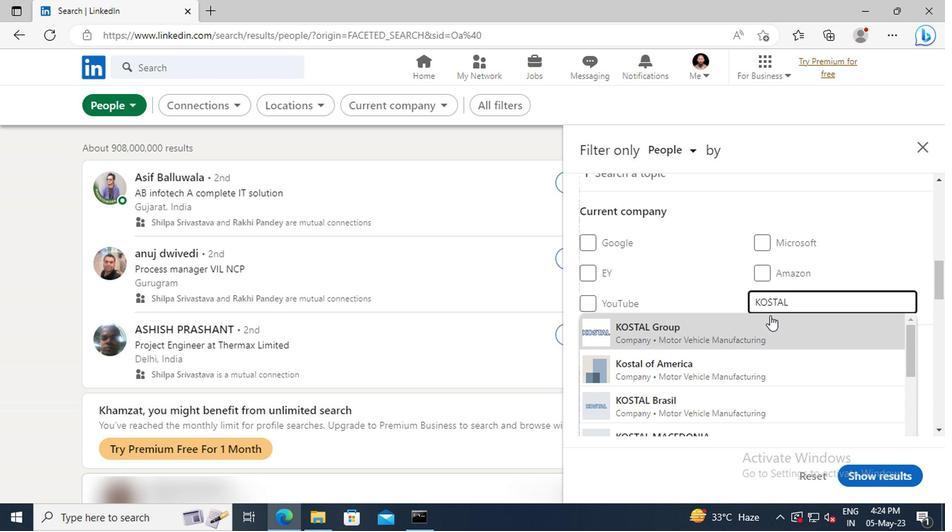 
Action: Mouse pressed left at (642, 326)
Screenshot: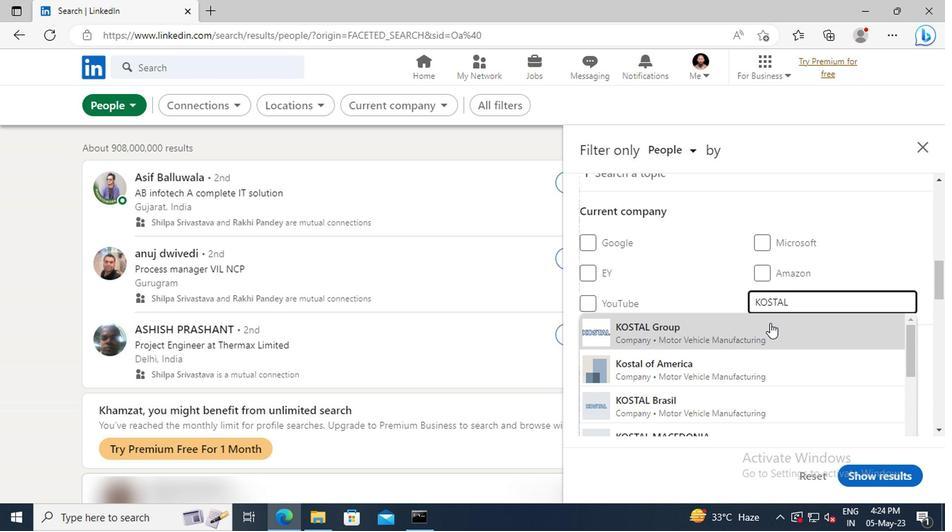 
Action: Mouse scrolled (642, 325) with delta (0, 0)
Screenshot: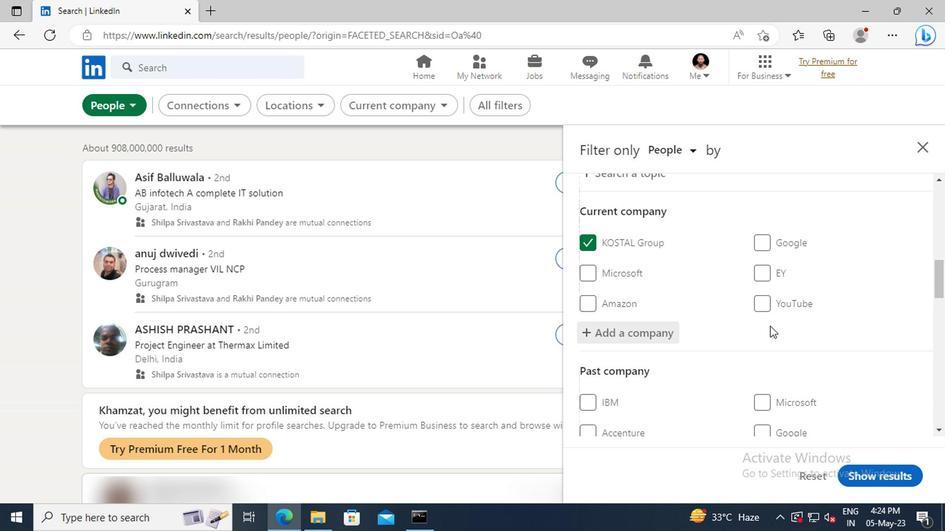 
Action: Mouse scrolled (642, 325) with delta (0, 0)
Screenshot: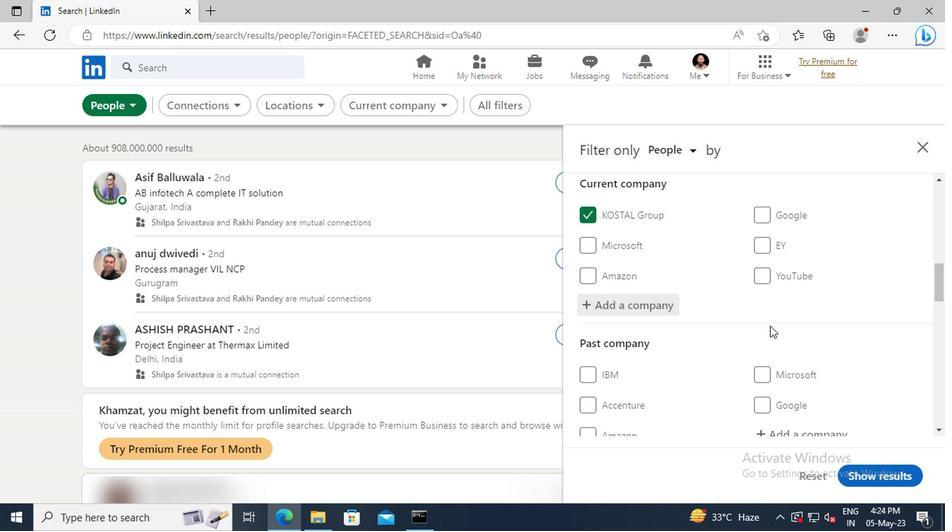 
Action: Mouse scrolled (642, 325) with delta (0, 0)
Screenshot: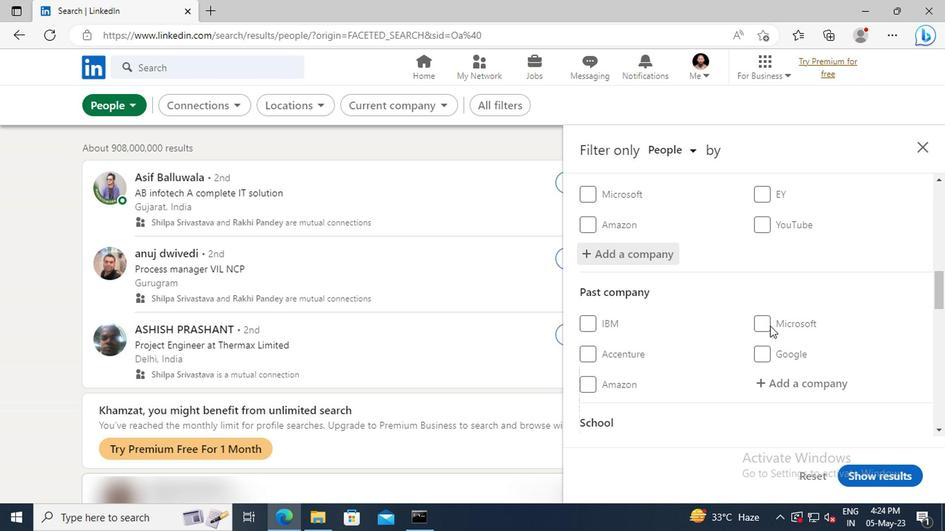 
Action: Mouse scrolled (642, 325) with delta (0, 0)
Screenshot: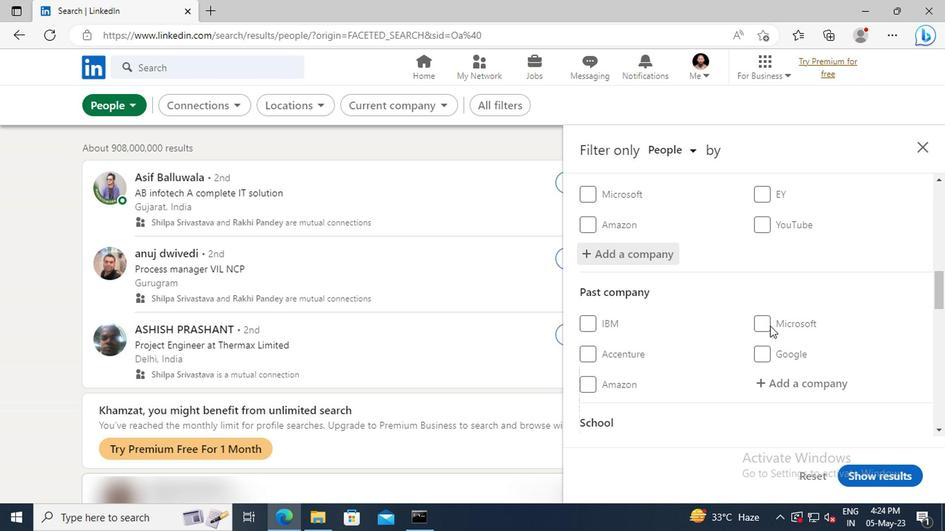 
Action: Mouse scrolled (642, 325) with delta (0, 0)
Screenshot: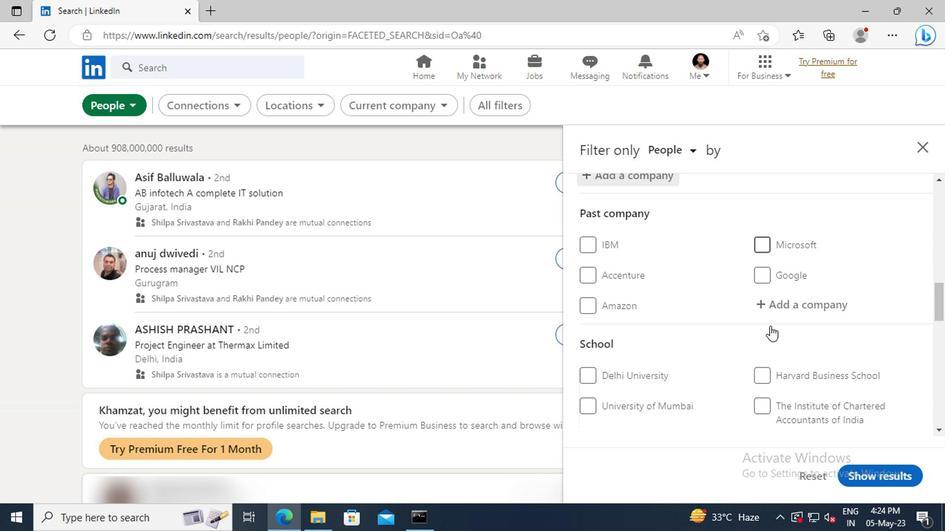
Action: Mouse scrolled (642, 325) with delta (0, 0)
Screenshot: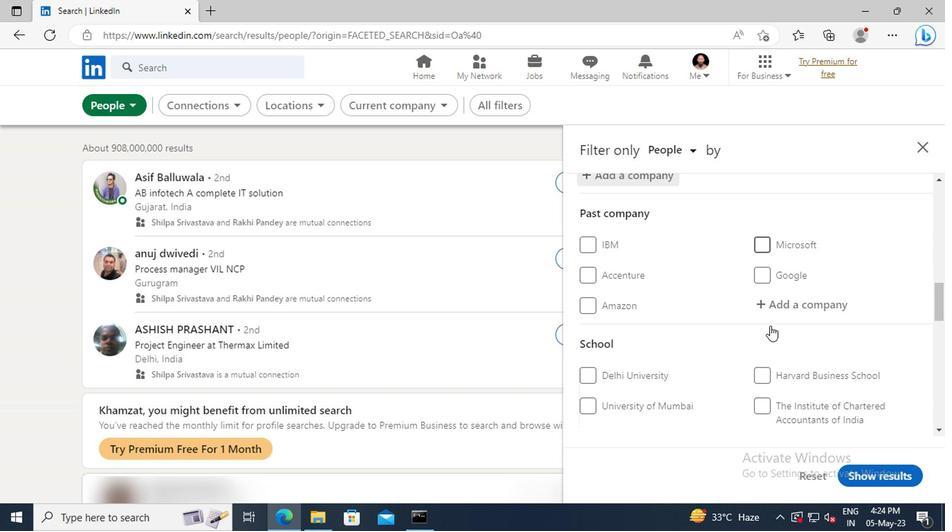 
Action: Mouse scrolled (642, 325) with delta (0, 0)
Screenshot: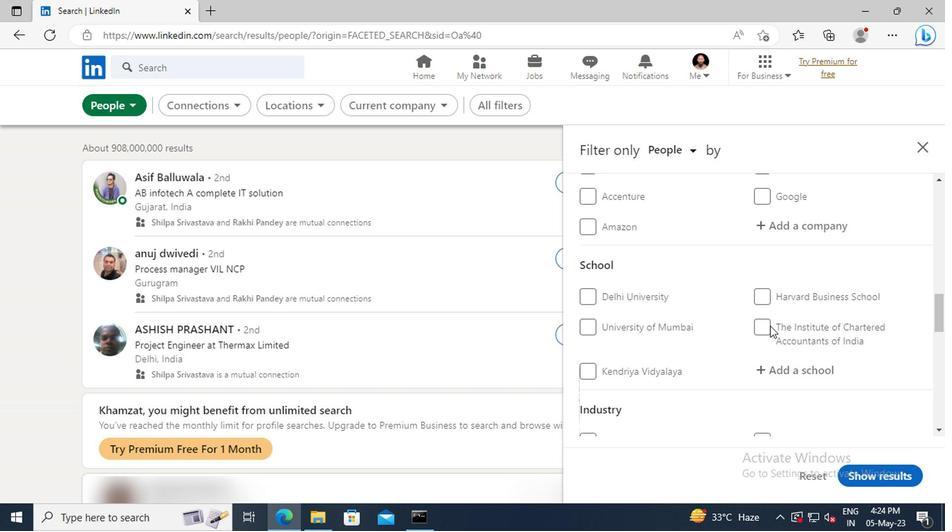 
Action: Mouse moved to (644, 328)
Screenshot: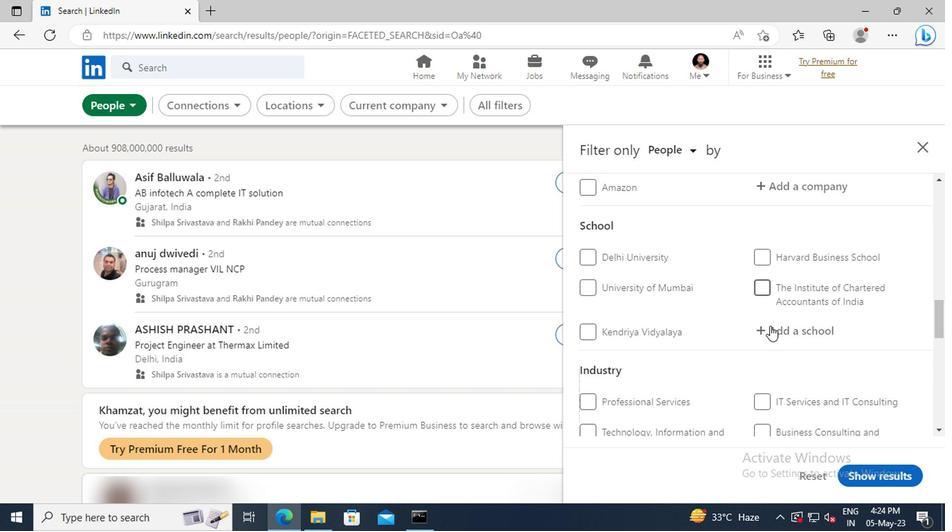 
Action: Mouse pressed left at (644, 328)
Screenshot: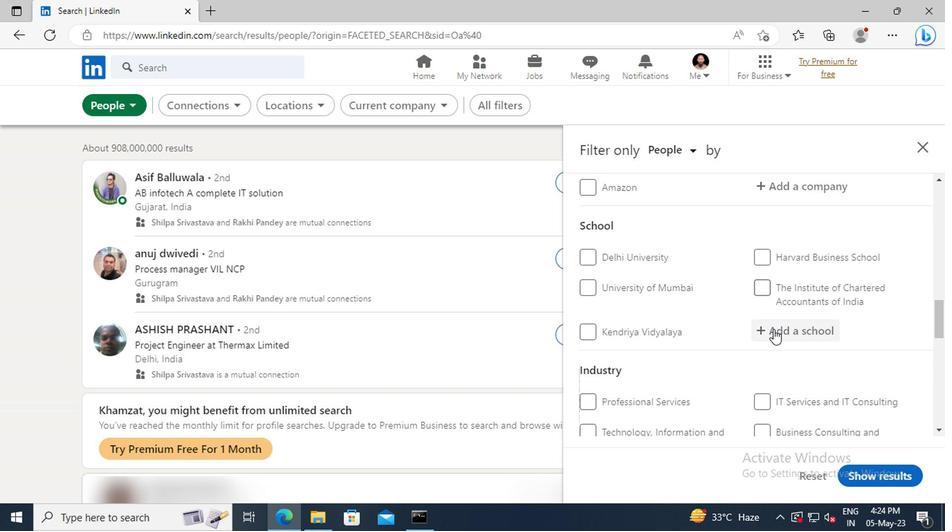 
Action: Key pressed <Key.shift>ACADEMY<Key.space>OF<Key.space><Key.shift>TE
Screenshot: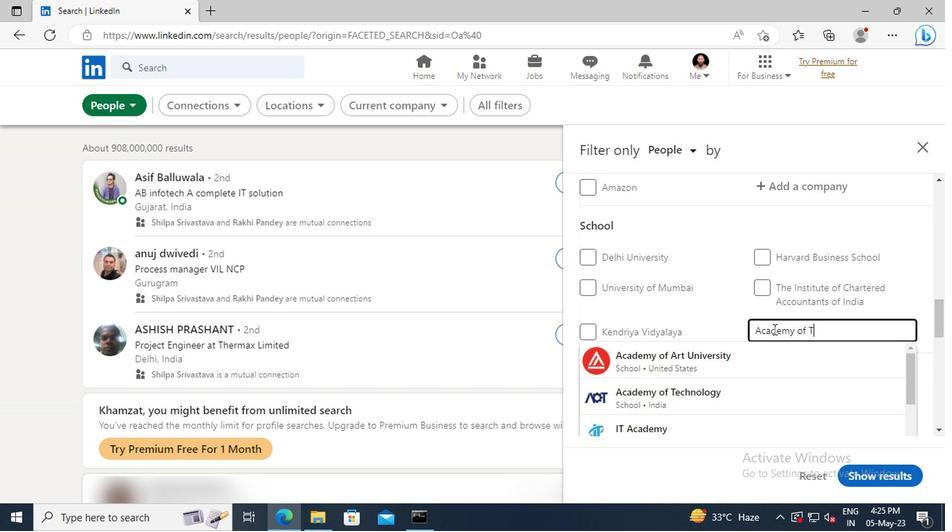 
Action: Mouse moved to (643, 344)
Screenshot: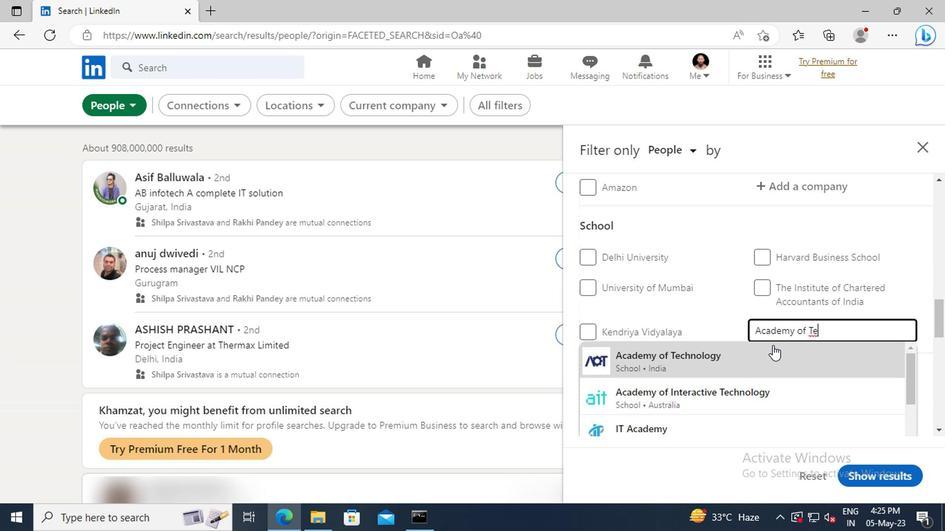 
Action: Mouse pressed left at (643, 344)
Screenshot: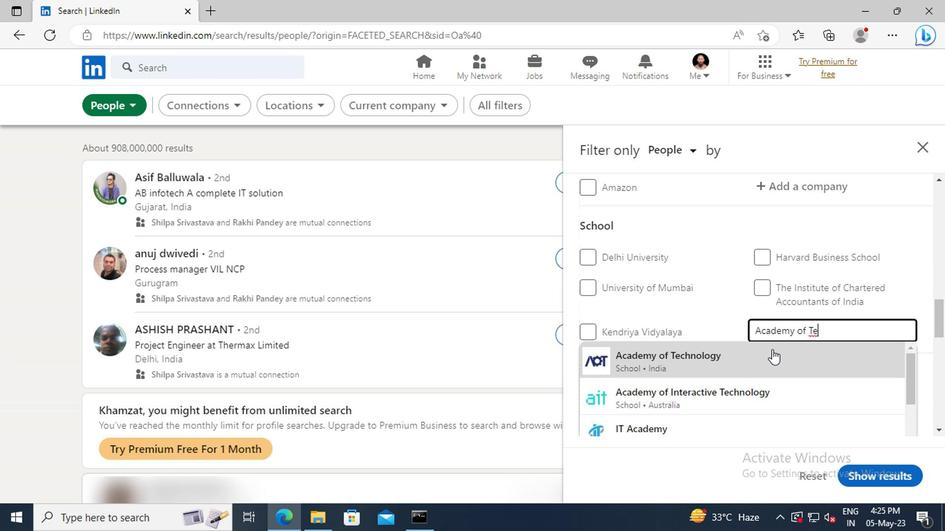 
Action: Mouse scrolled (643, 344) with delta (0, 0)
Screenshot: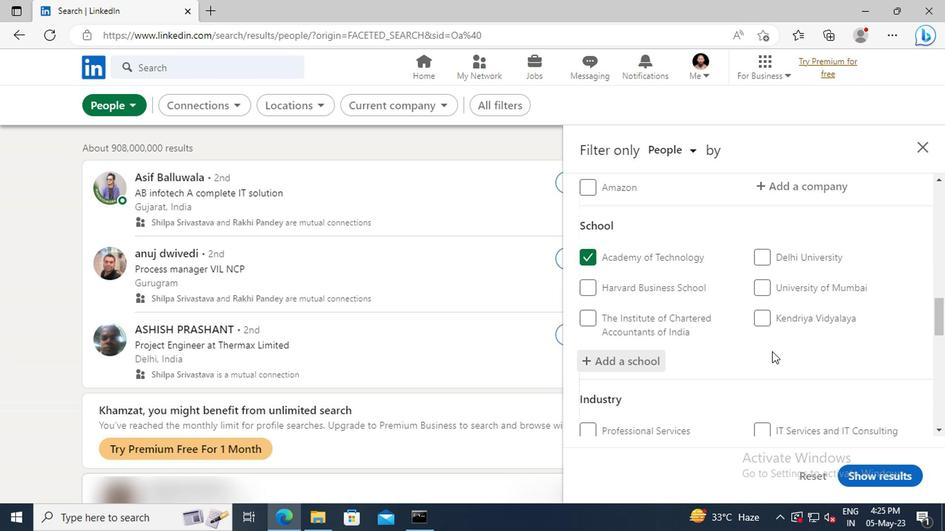 
Action: Mouse scrolled (643, 344) with delta (0, 0)
Screenshot: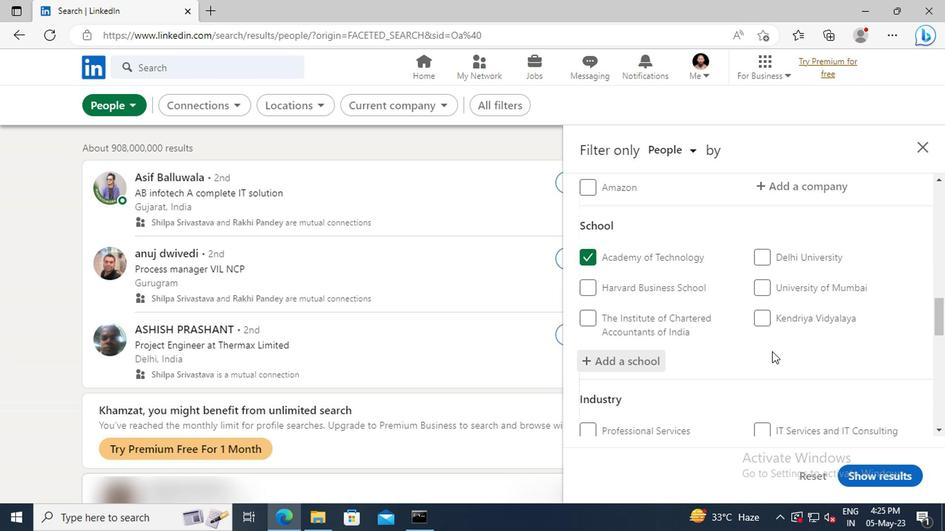 
Action: Mouse scrolled (643, 344) with delta (0, 0)
Screenshot: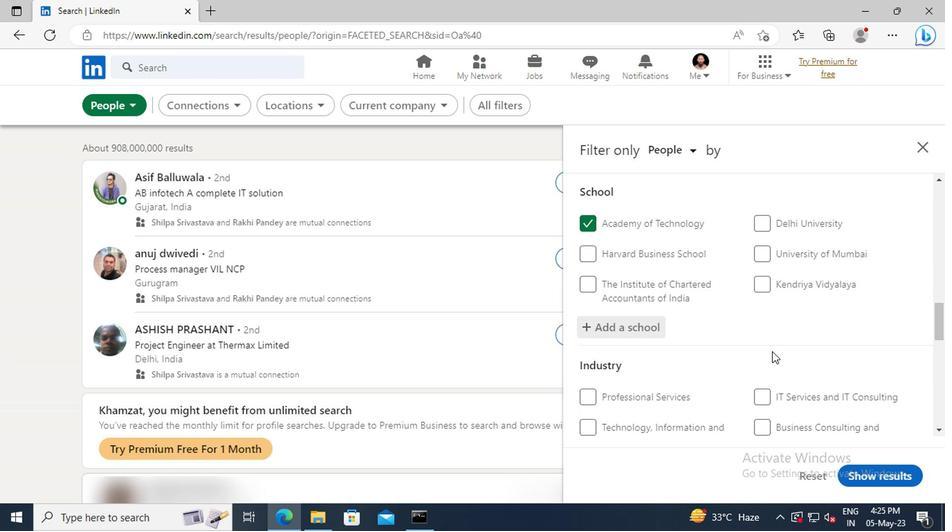 
Action: Mouse scrolled (643, 344) with delta (0, 0)
Screenshot: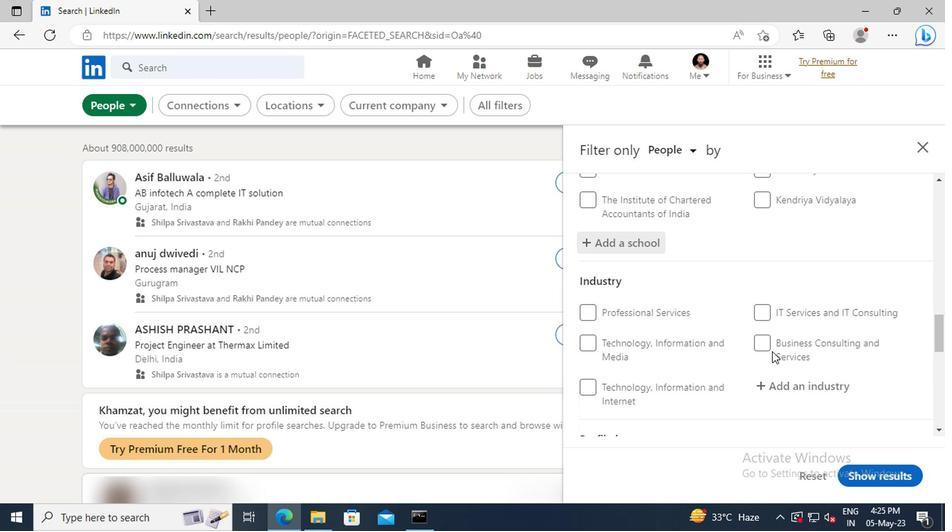 
Action: Mouse moved to (644, 344)
Screenshot: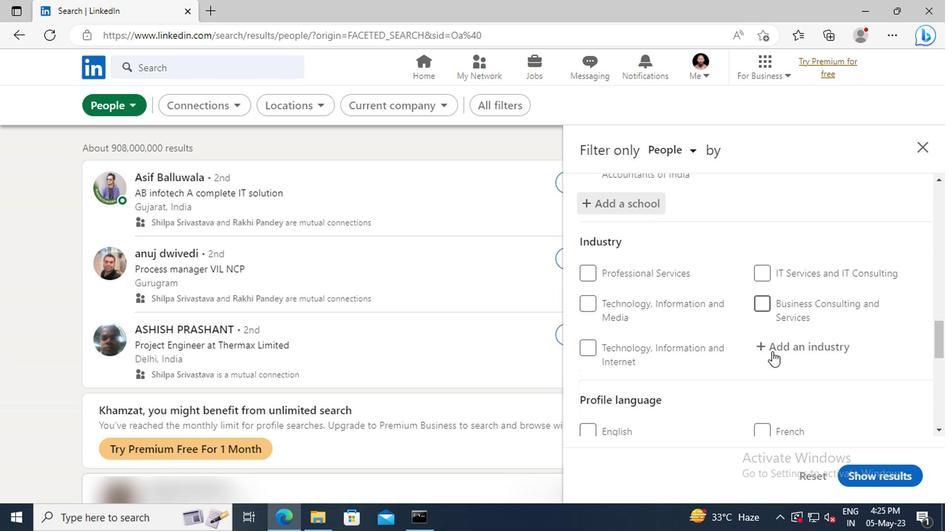 
Action: Mouse pressed left at (644, 344)
Screenshot: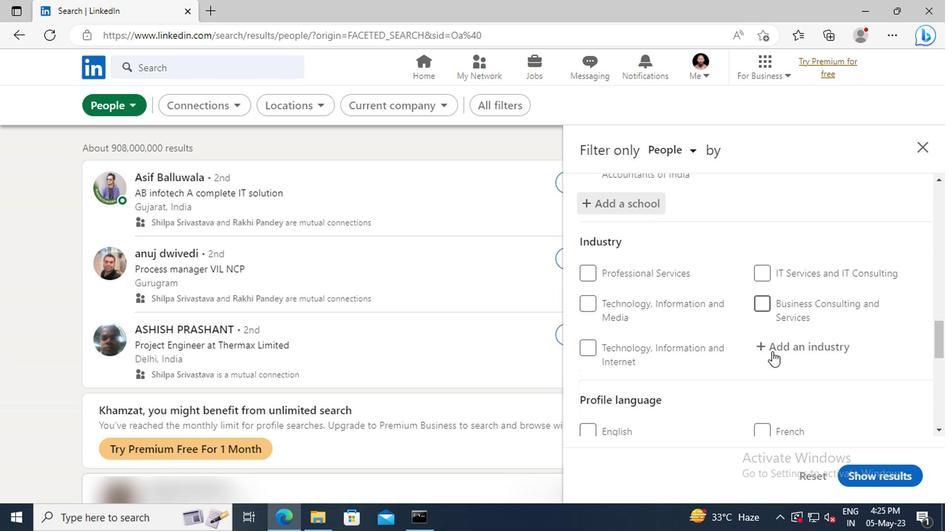 
Action: Key pressed <Key.shift>INS
Screenshot: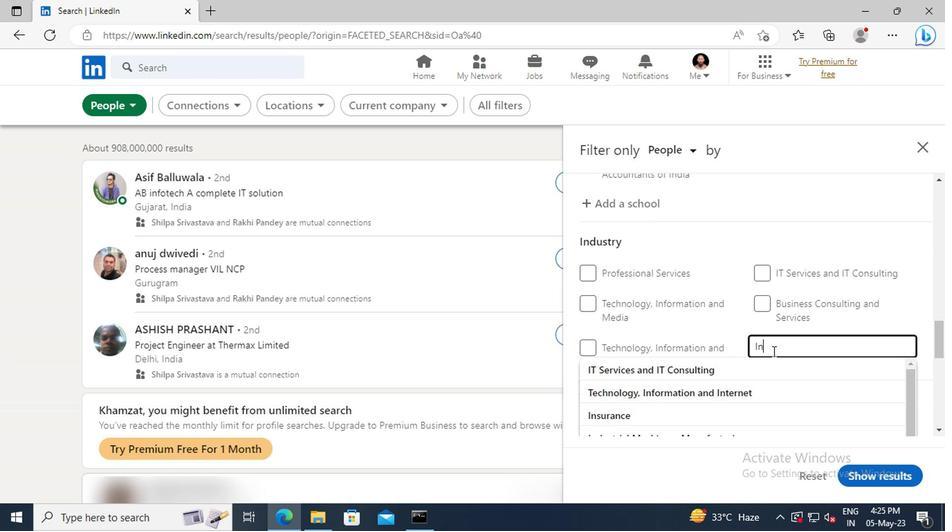 
Action: Mouse moved to (643, 356)
Screenshot: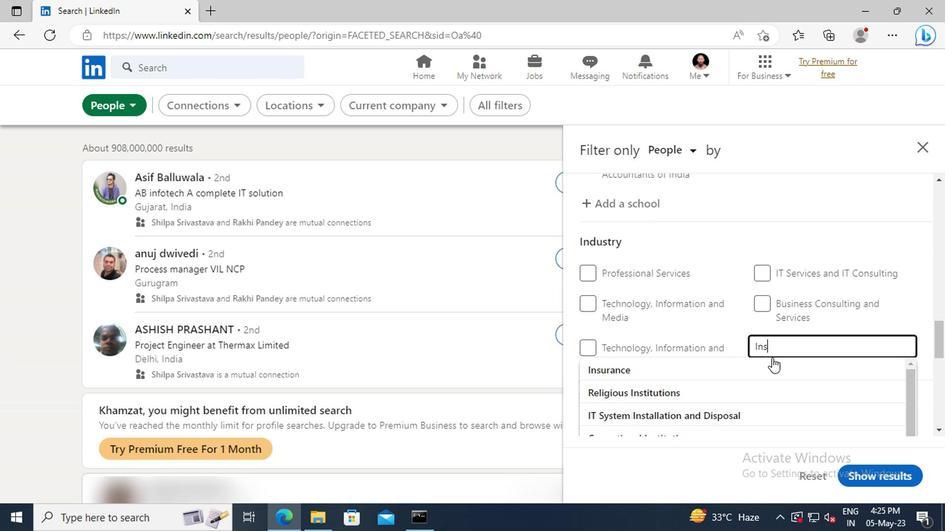 
Action: Mouse pressed left at (643, 356)
Screenshot: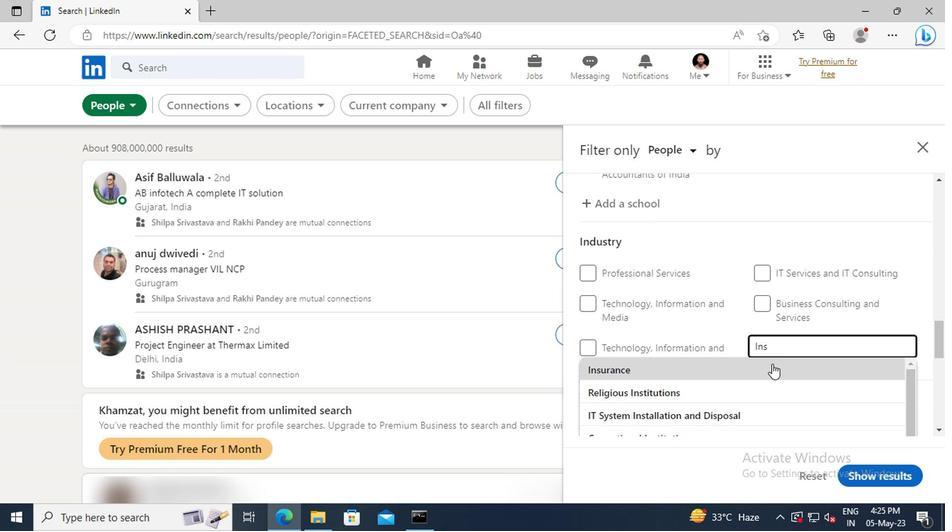 
Action: Mouse scrolled (643, 355) with delta (0, 0)
Screenshot: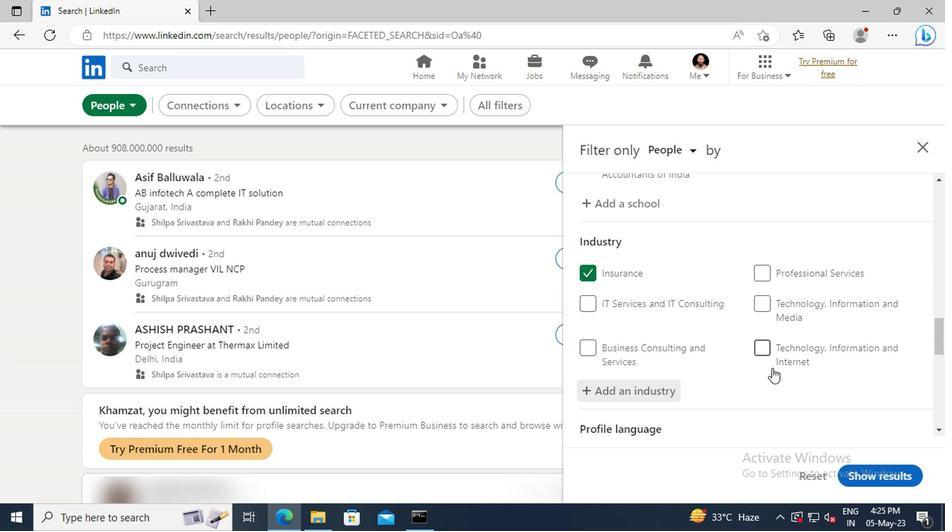 
Action: Mouse scrolled (643, 355) with delta (0, 0)
Screenshot: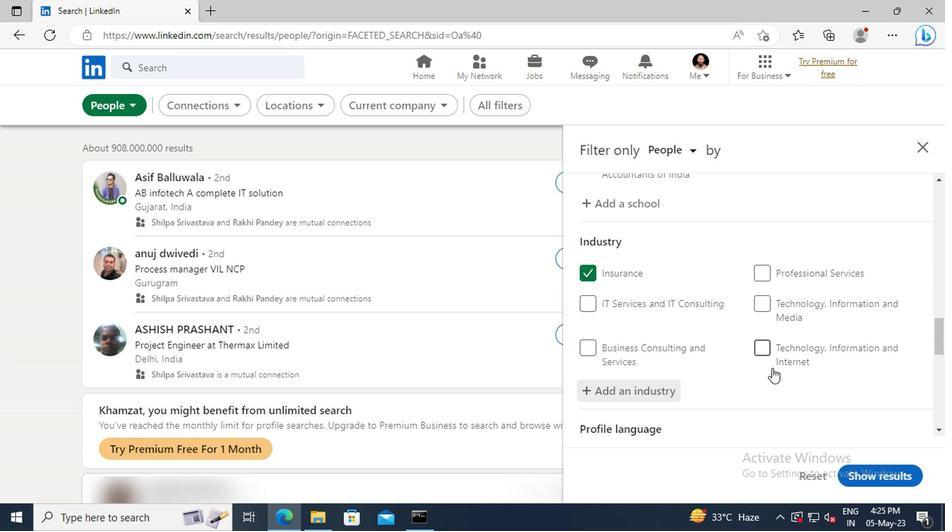 
Action: Mouse scrolled (643, 355) with delta (0, 0)
Screenshot: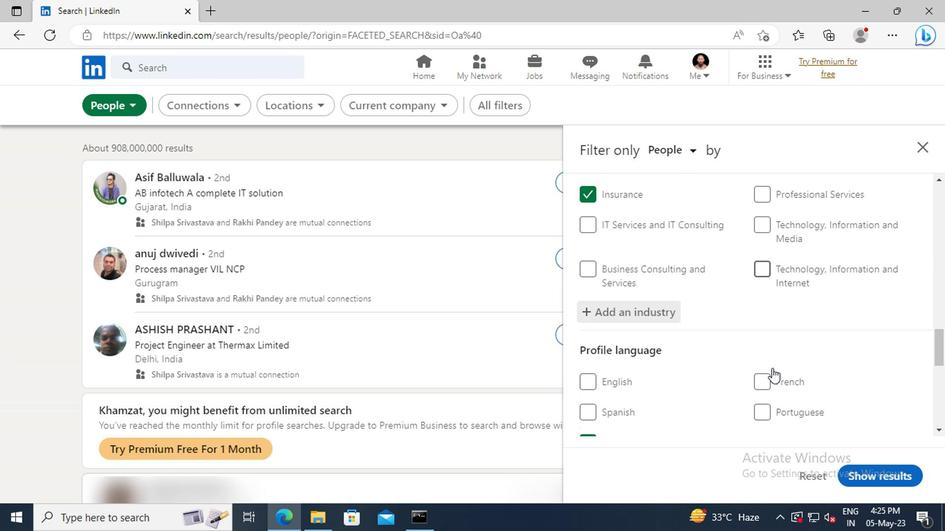 
Action: Mouse scrolled (643, 355) with delta (0, 0)
Screenshot: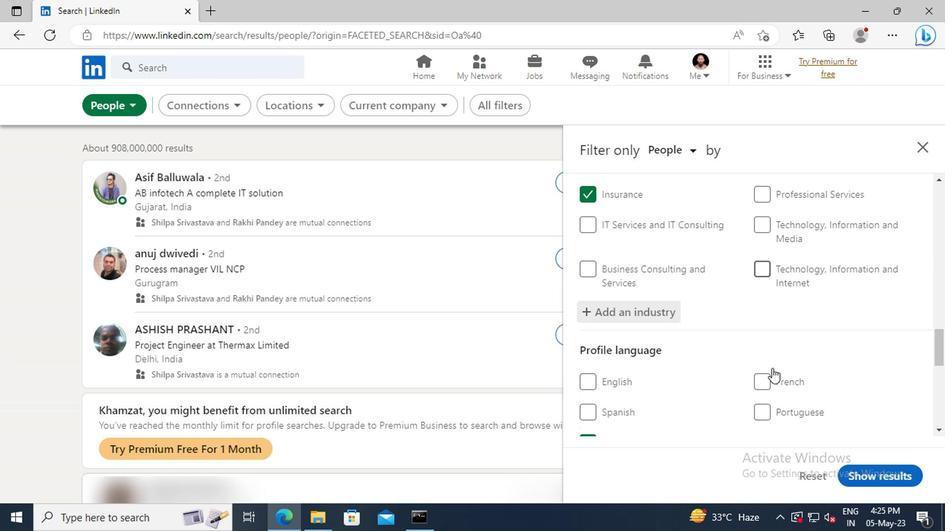 
Action: Mouse scrolled (643, 355) with delta (0, 0)
Screenshot: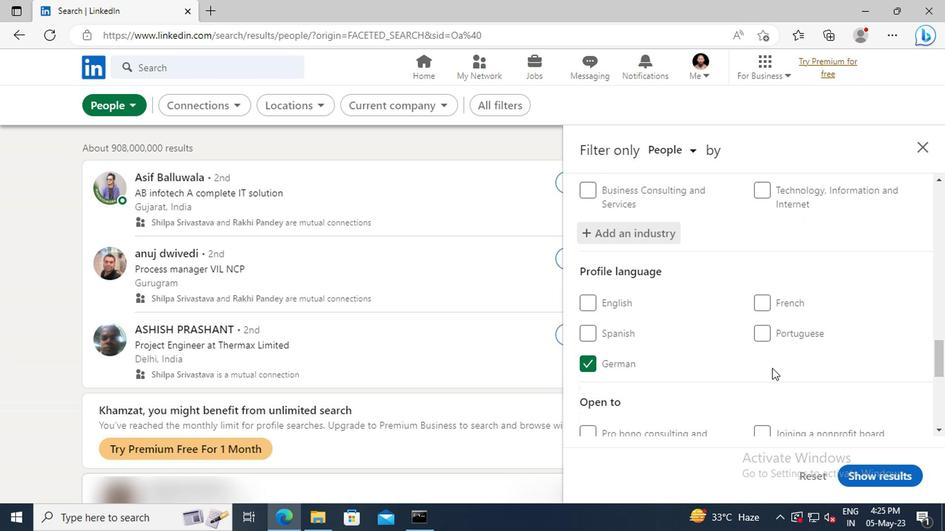 
Action: Mouse scrolled (643, 355) with delta (0, 0)
Screenshot: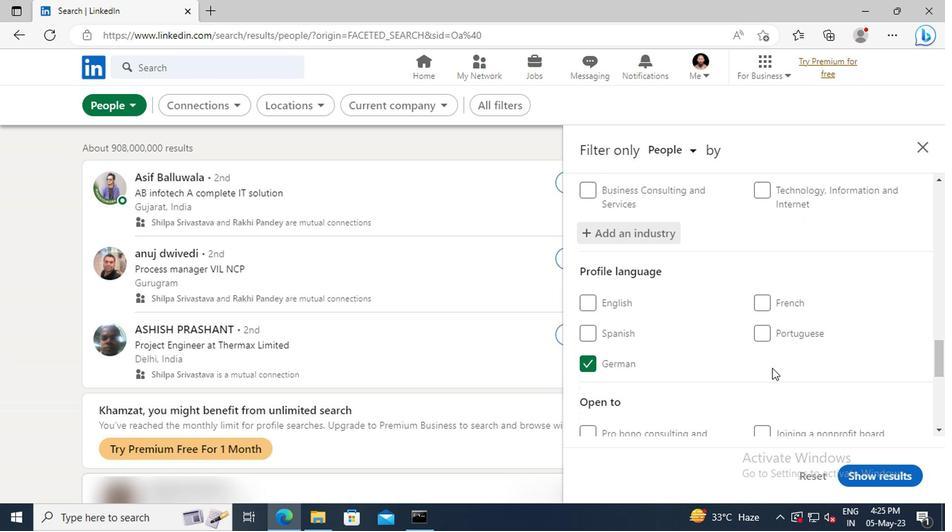 
Action: Mouse moved to (642, 345)
Screenshot: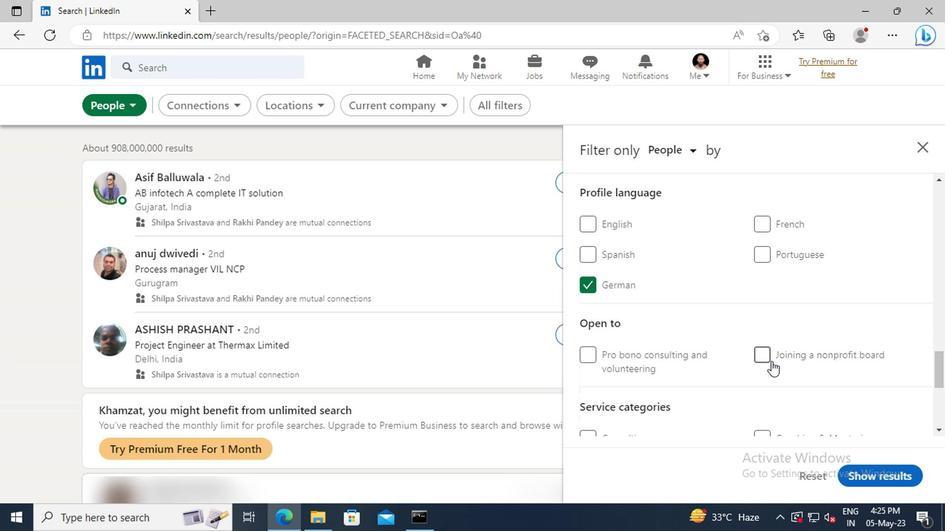 
Action: Mouse scrolled (642, 344) with delta (0, 0)
Screenshot: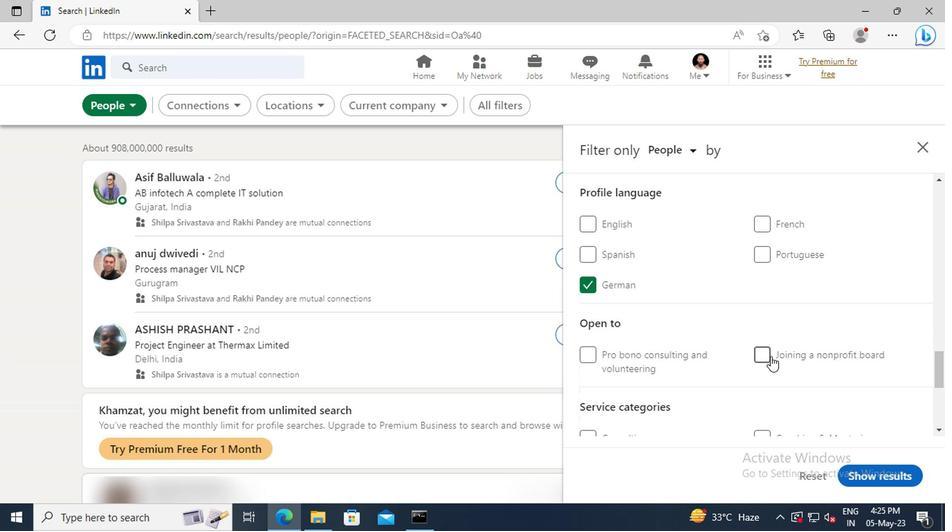
Action: Mouse moved to (641, 338)
Screenshot: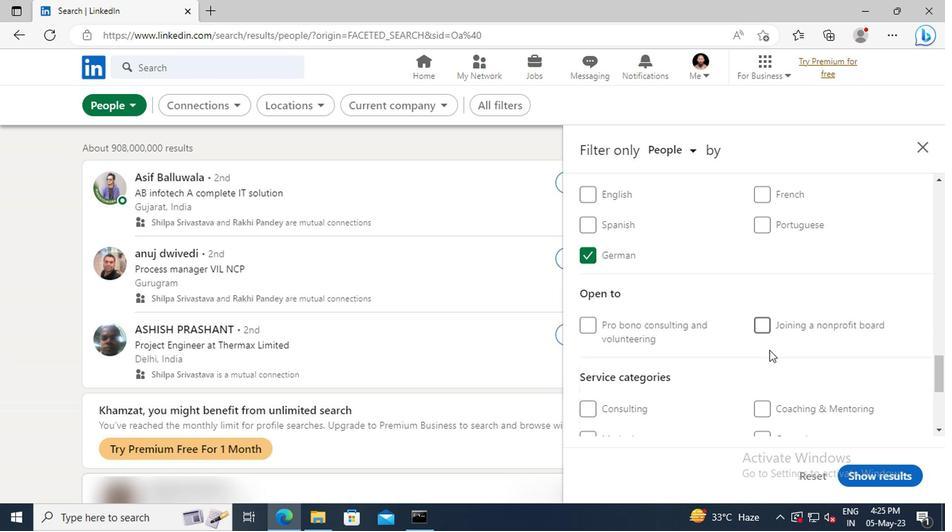 
Action: Mouse scrolled (641, 338) with delta (0, 0)
Screenshot: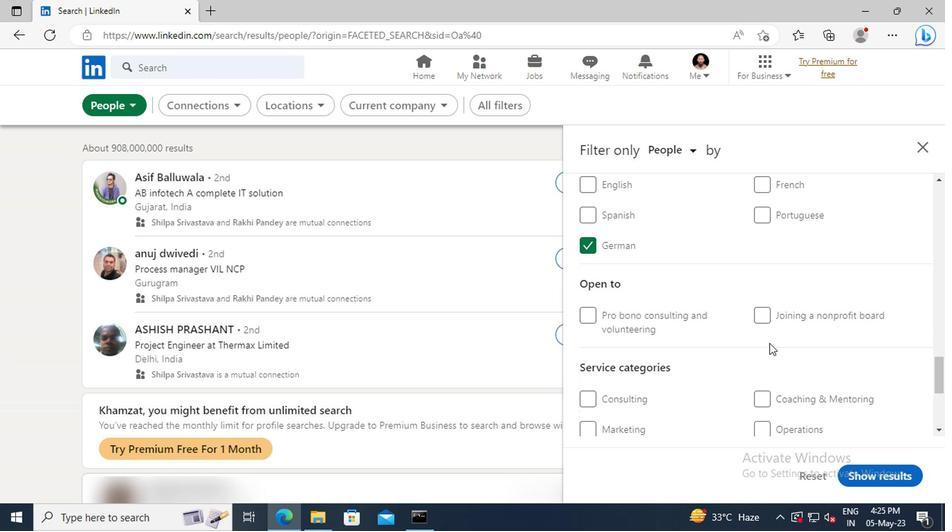 
Action: Mouse scrolled (641, 338) with delta (0, 0)
Screenshot: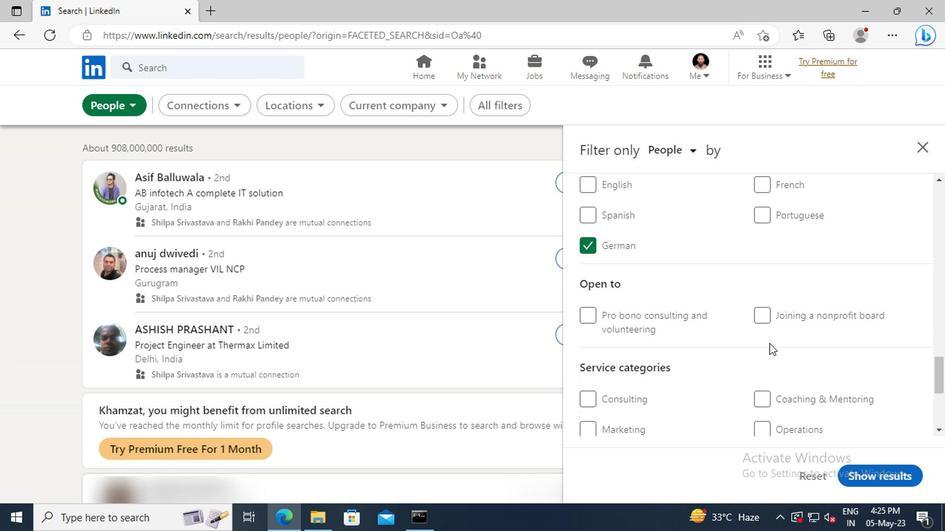 
Action: Mouse scrolled (641, 338) with delta (0, 0)
Screenshot: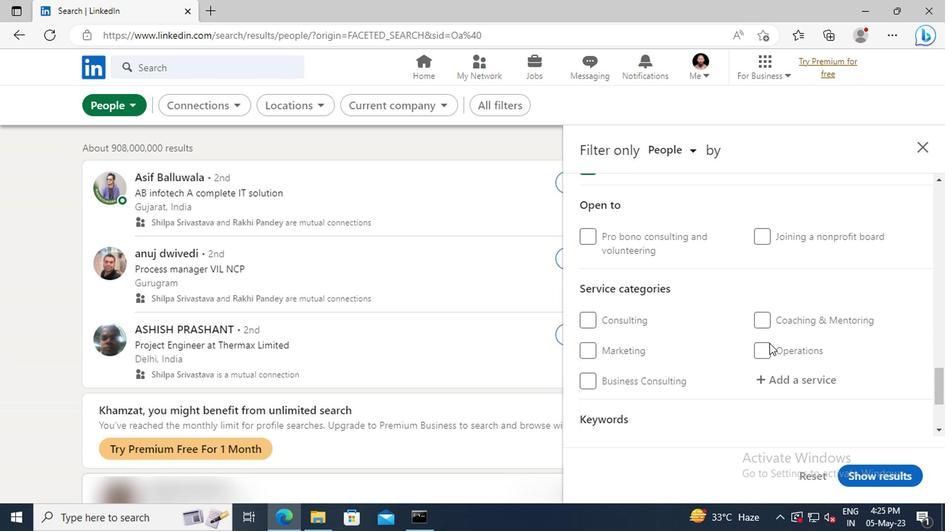 
Action: Mouse moved to (645, 337)
Screenshot: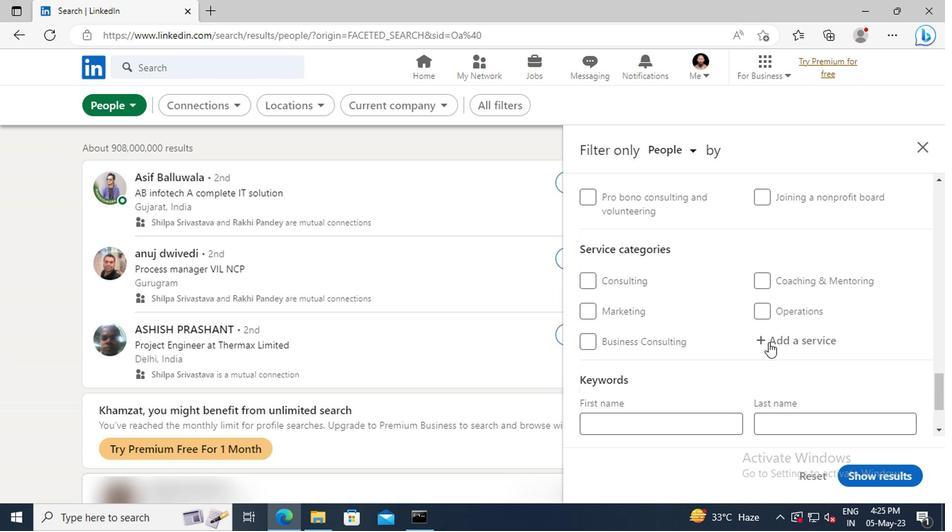 
Action: Mouse pressed left at (645, 337)
Screenshot: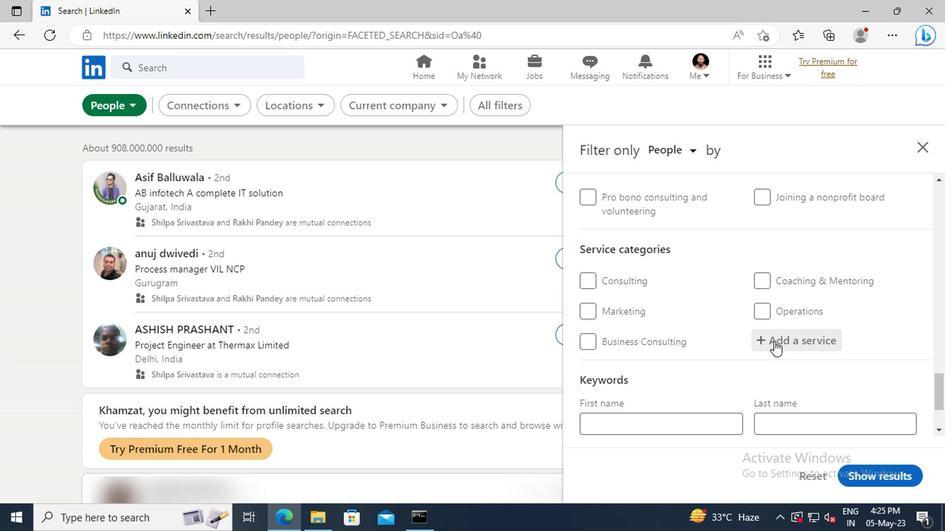 
Action: Key pressed <Key.shift>BANKR
Screenshot: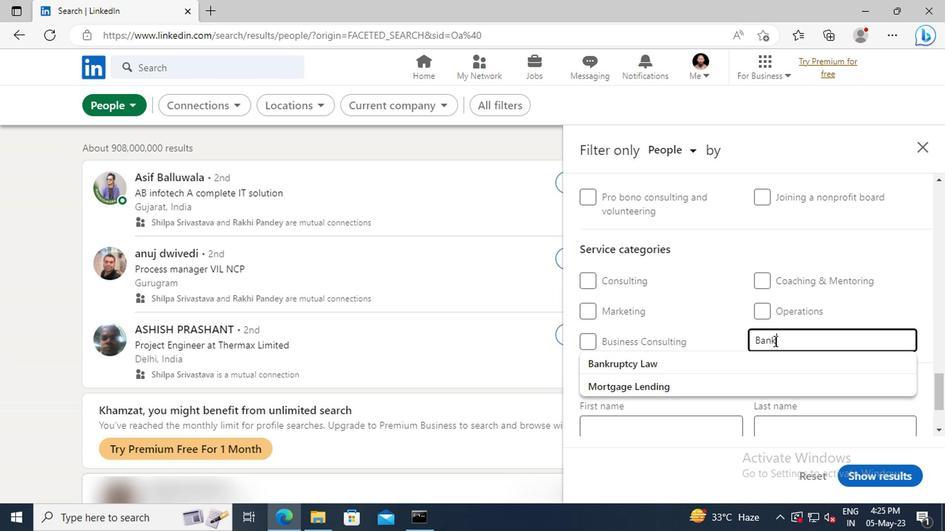 
Action: Mouse moved to (645, 351)
Screenshot: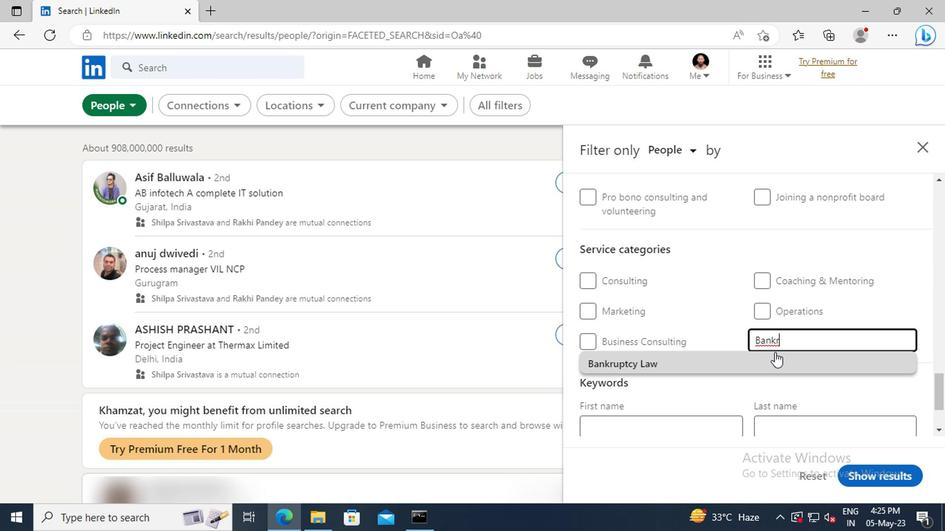 
Action: Mouse pressed left at (645, 351)
Screenshot: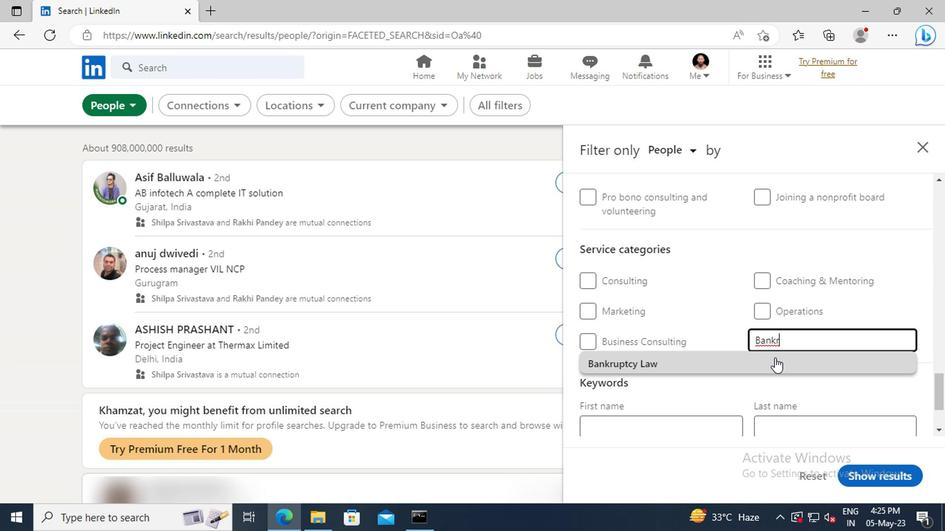 
Action: Mouse scrolled (645, 351) with delta (0, 0)
Screenshot: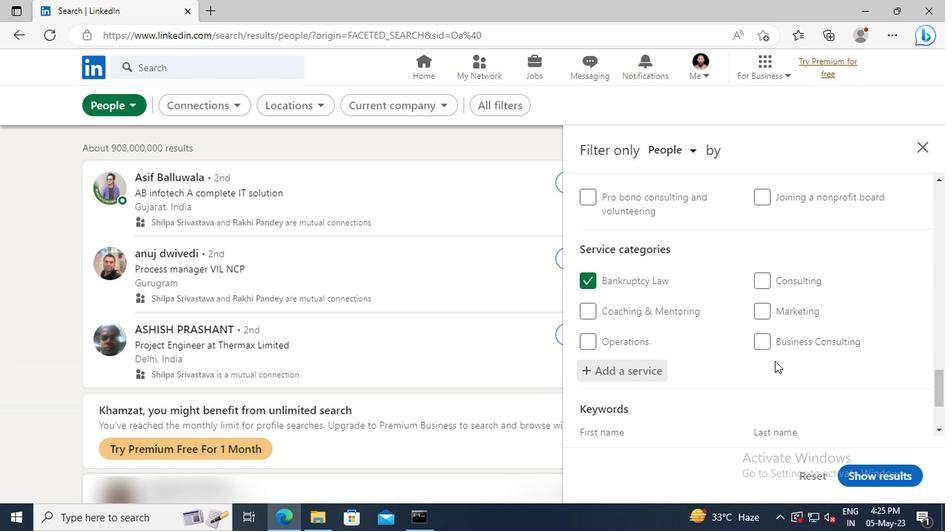 
Action: Mouse scrolled (645, 351) with delta (0, 0)
Screenshot: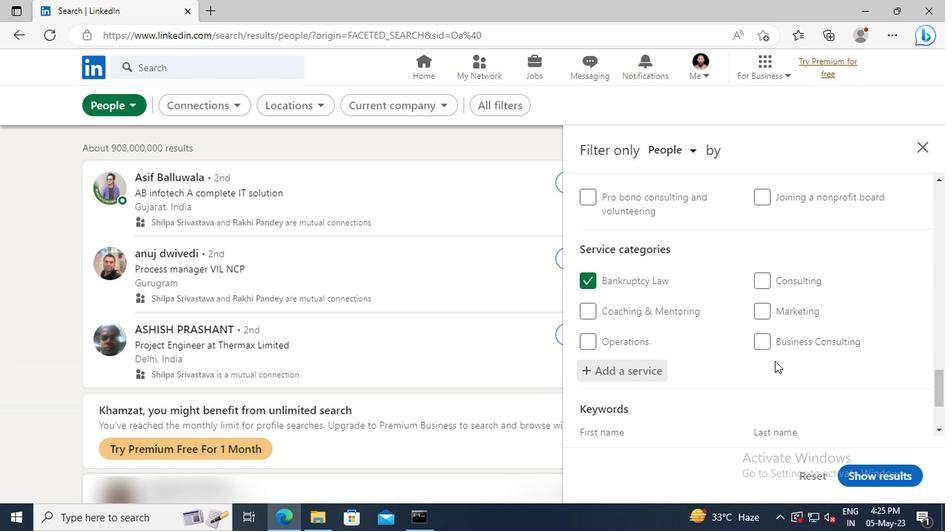
Action: Mouse scrolled (645, 351) with delta (0, 0)
Screenshot: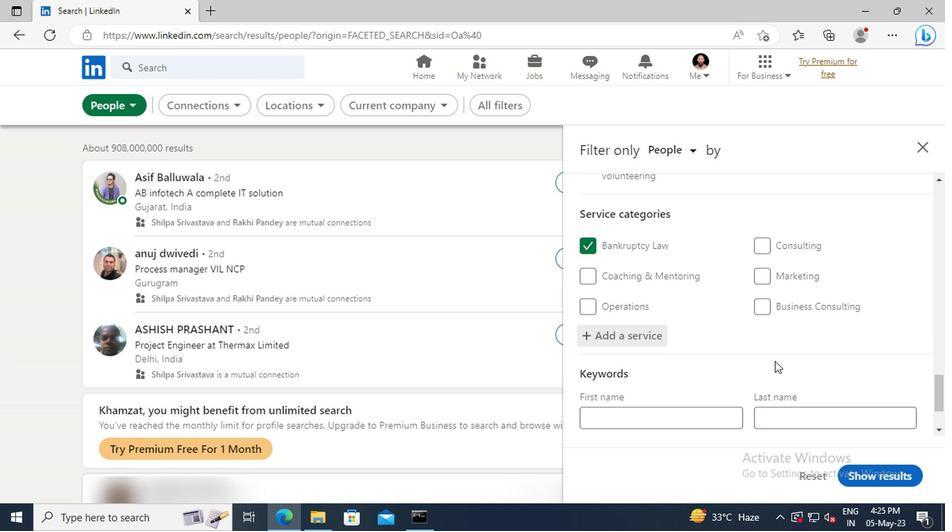 
Action: Mouse scrolled (645, 351) with delta (0, 0)
Screenshot: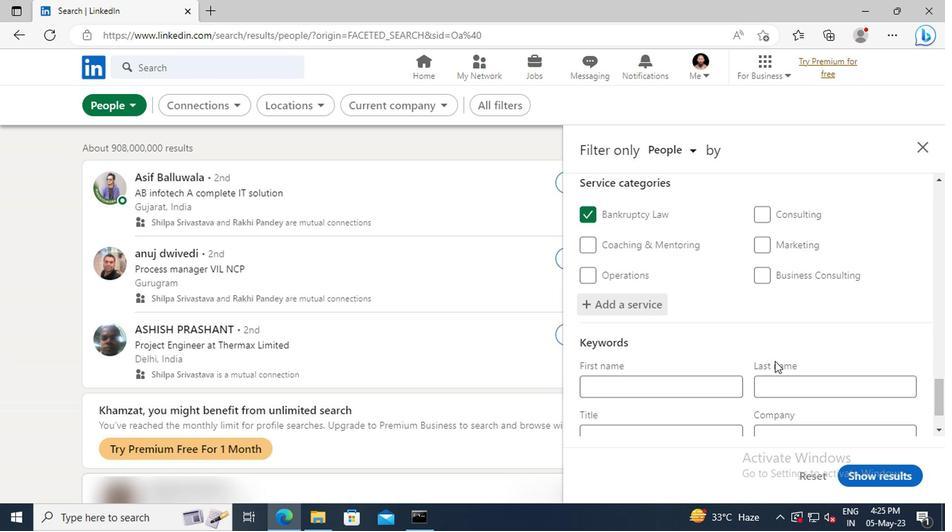 
Action: Mouse scrolled (645, 351) with delta (0, 0)
Screenshot: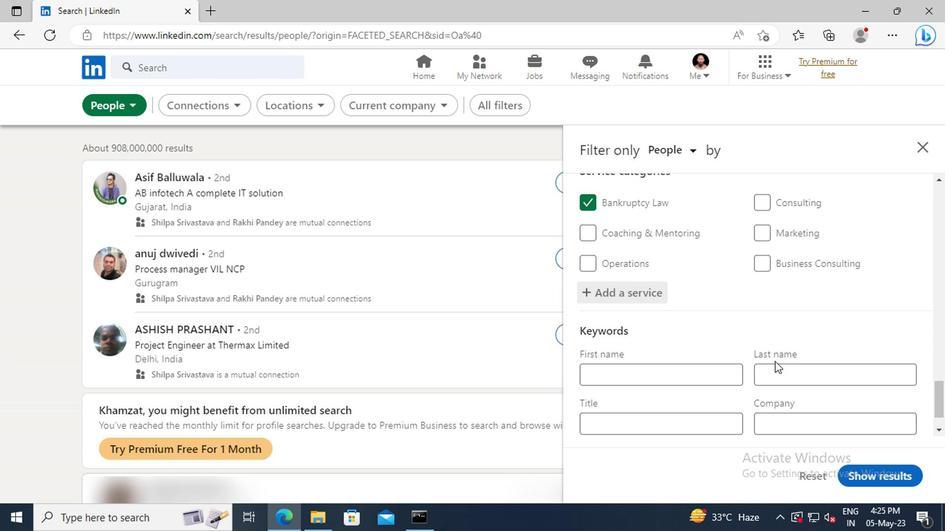 
Action: Mouse moved to (597, 359)
Screenshot: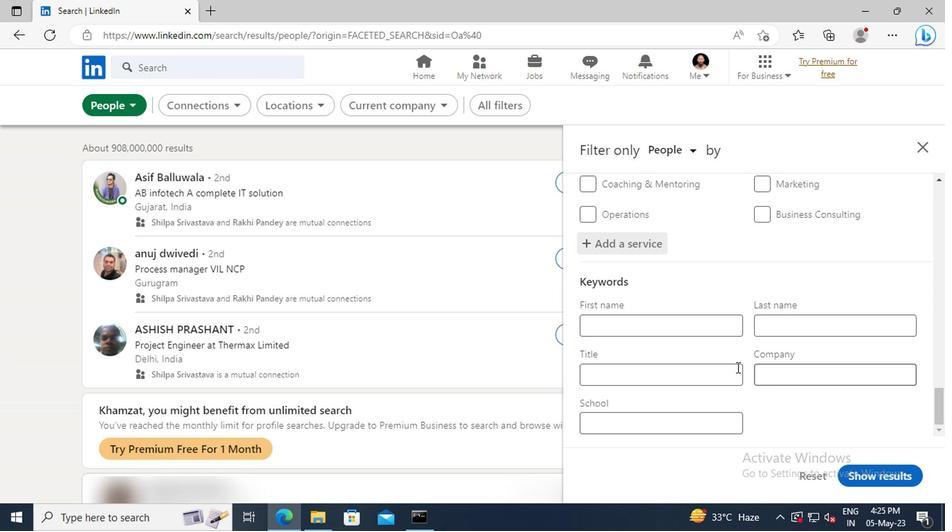 
Action: Mouse pressed left at (597, 359)
Screenshot: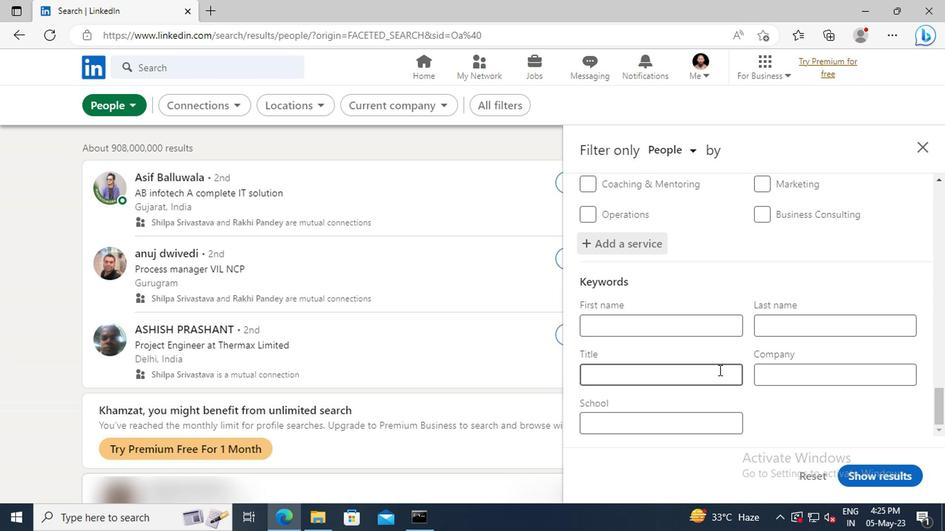
Action: Key pressed <Key.shift>FINANCIAL<Key.space><Key.shift>PLANNER<Key.enter>
Screenshot: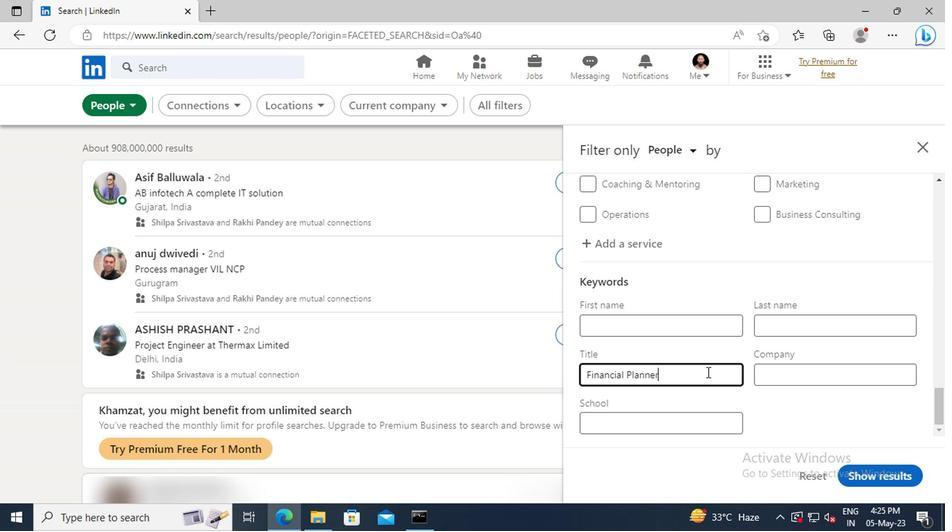 
Action: Mouse moved to (705, 433)
Screenshot: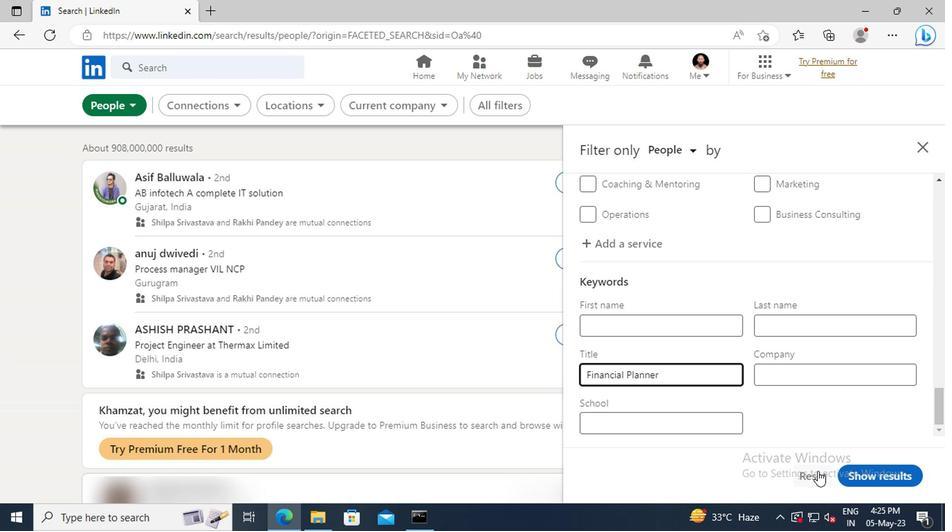 
Action: Mouse pressed left at (705, 433)
Screenshot: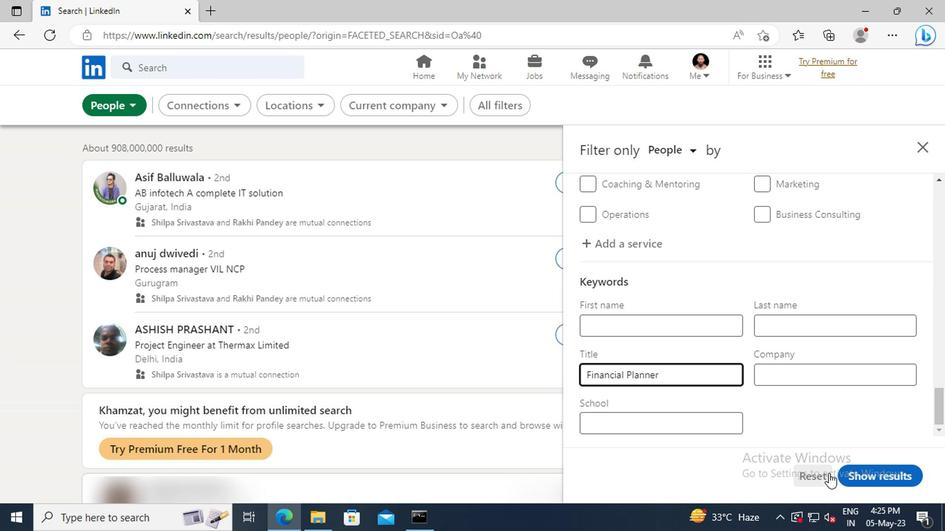 
